 Task: Search one way flight ticket for 5 adults, 2 children, 1 infant in seat and 2 infants on lap in economy from Lubbock: Lubbock Preston Smith International Airport to Riverton: Central Wyoming Regional Airport (was Riverton Regional) on 8-4-2023. Choice of flights is Southwest. Number of bags: 1 carry on bag and 1 checked bag. Price is upto 87000. Outbound departure time preference is 10:00.
Action: Mouse moved to (219, 309)
Screenshot: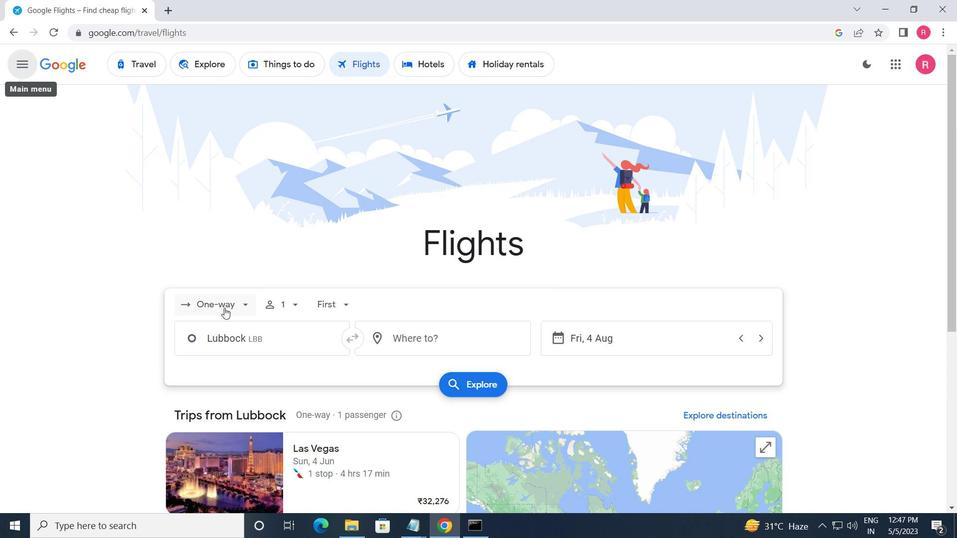 
Action: Mouse pressed left at (219, 309)
Screenshot: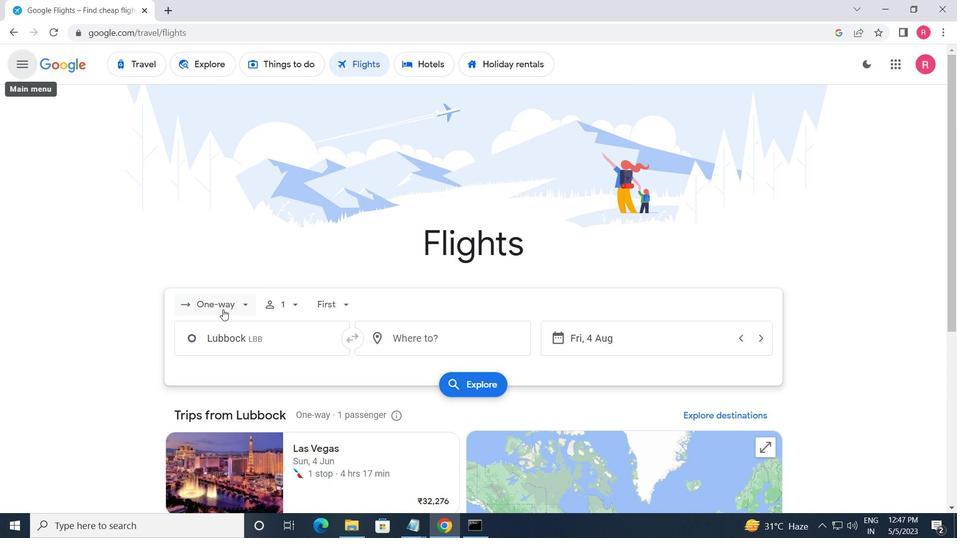 
Action: Mouse moved to (239, 362)
Screenshot: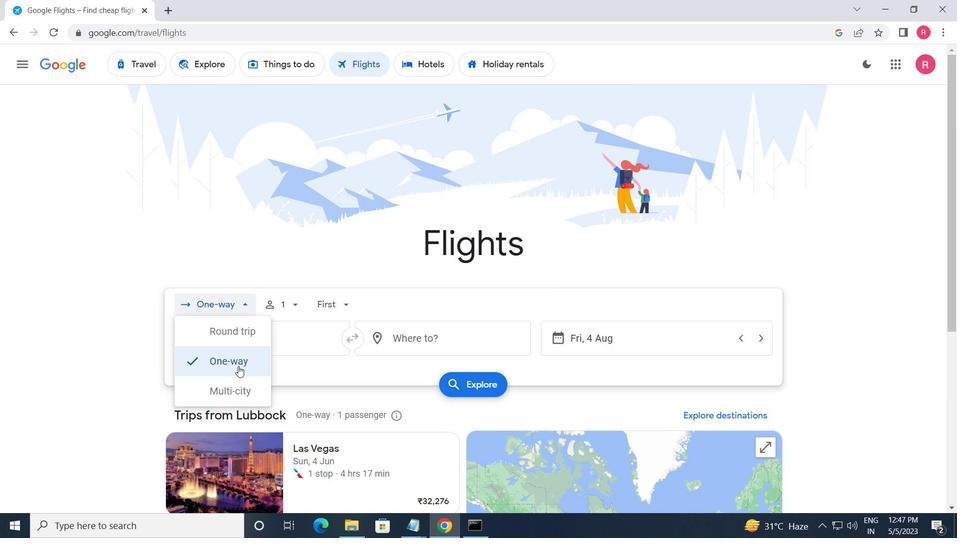 
Action: Mouse pressed left at (239, 362)
Screenshot: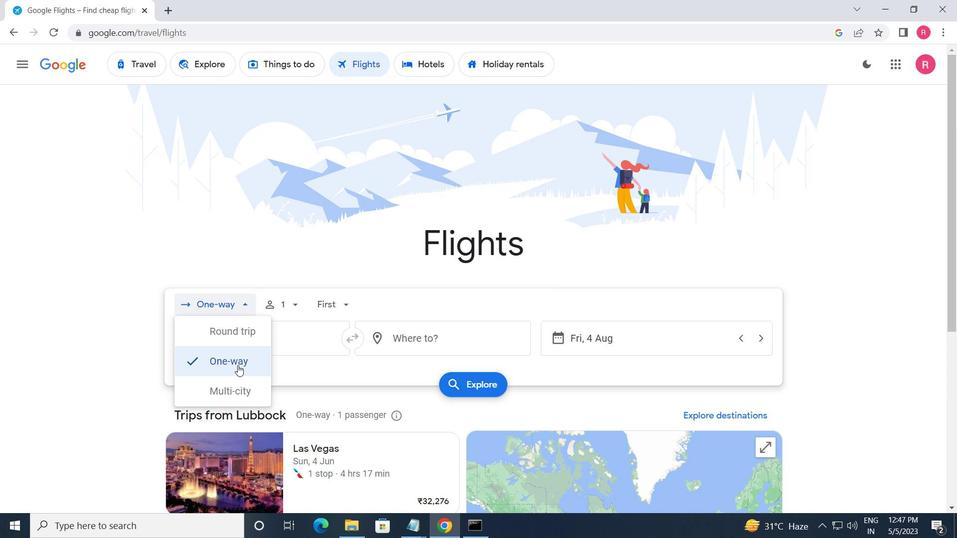 
Action: Mouse moved to (285, 299)
Screenshot: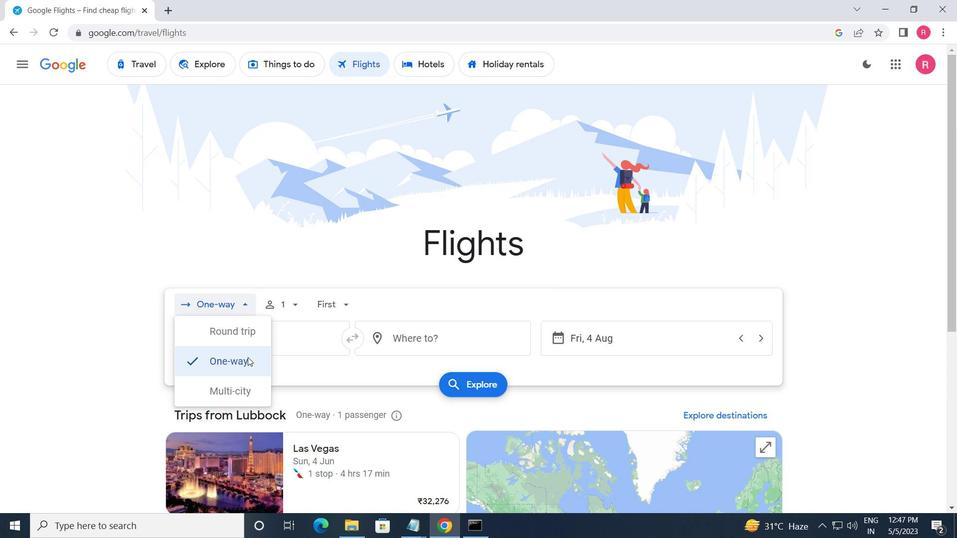 
Action: Mouse pressed left at (285, 299)
Screenshot: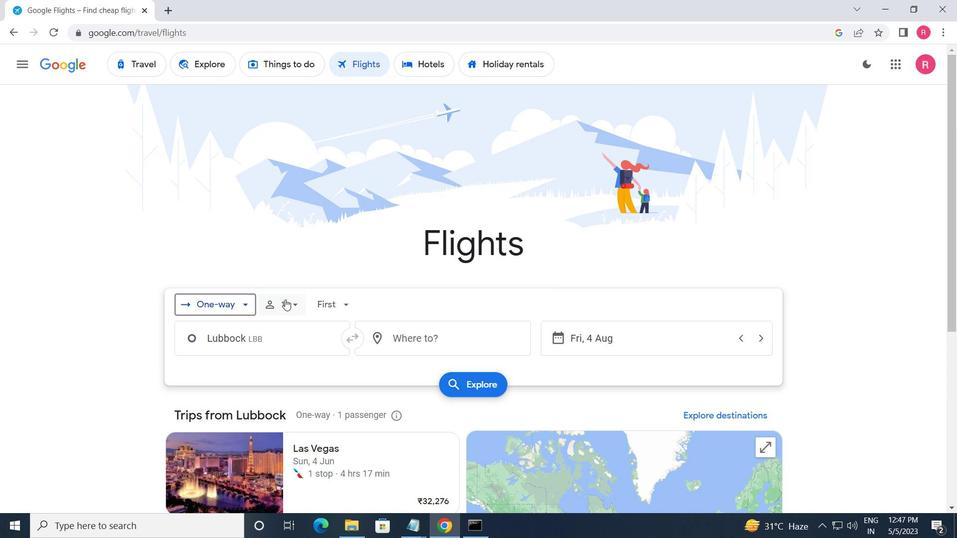 
Action: Mouse moved to (396, 339)
Screenshot: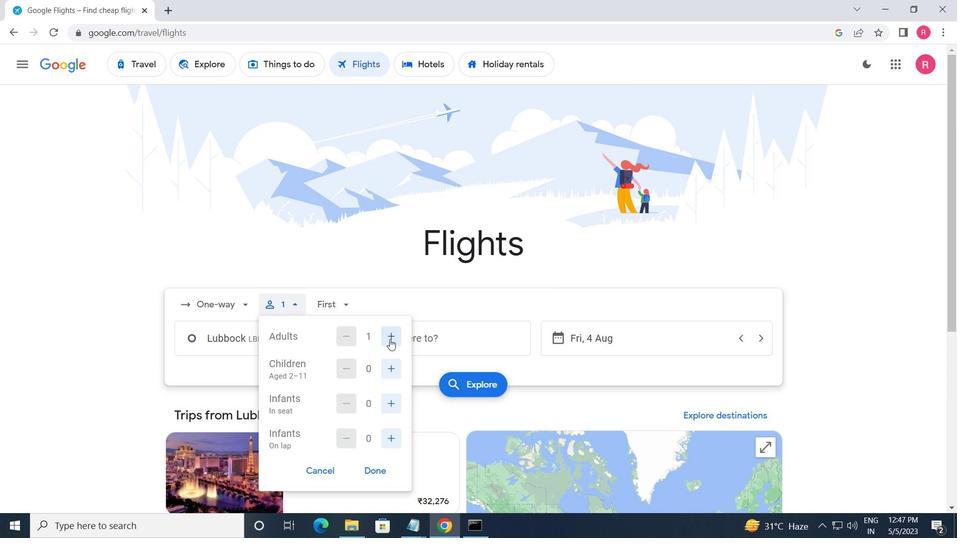 
Action: Mouse pressed left at (396, 339)
Screenshot: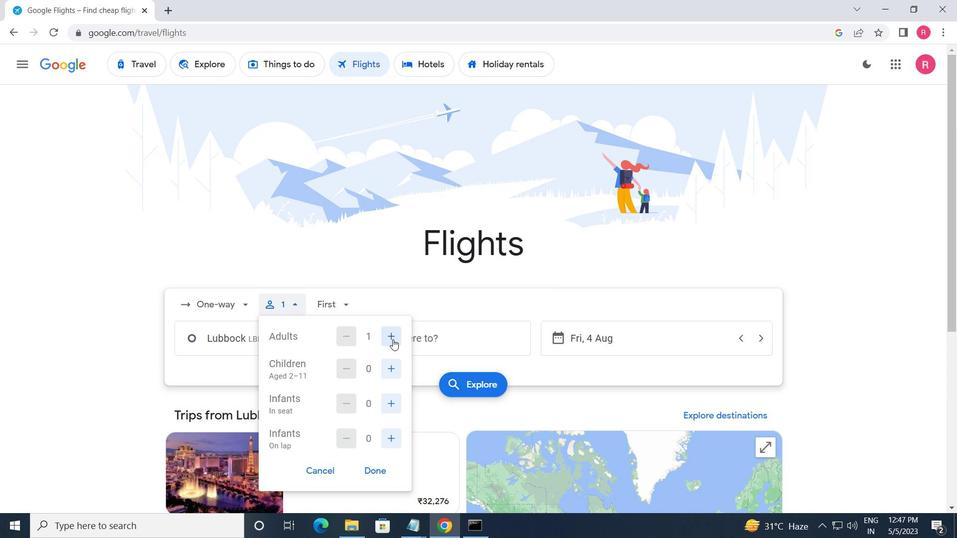 
Action: Mouse moved to (396, 338)
Screenshot: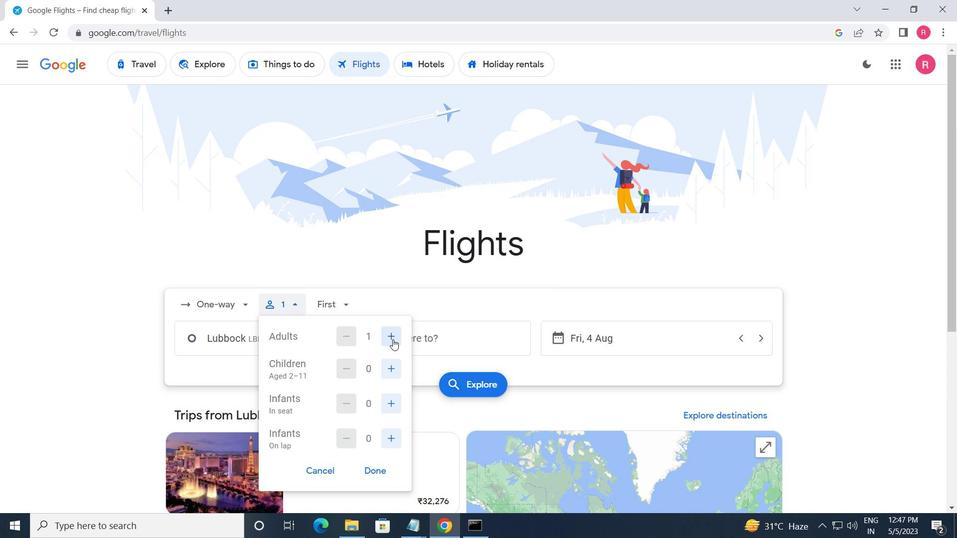 
Action: Mouse pressed left at (396, 338)
Screenshot: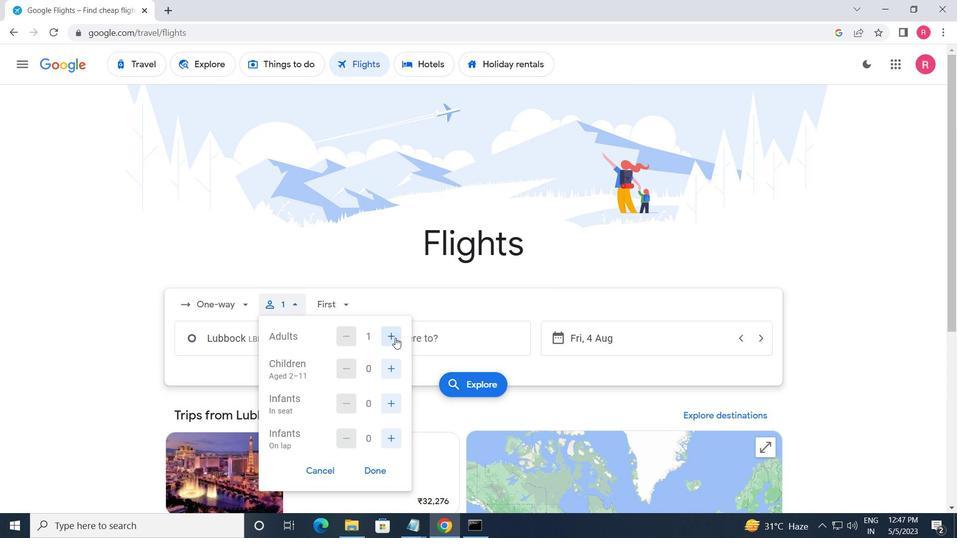
Action: Mouse pressed left at (396, 338)
Screenshot: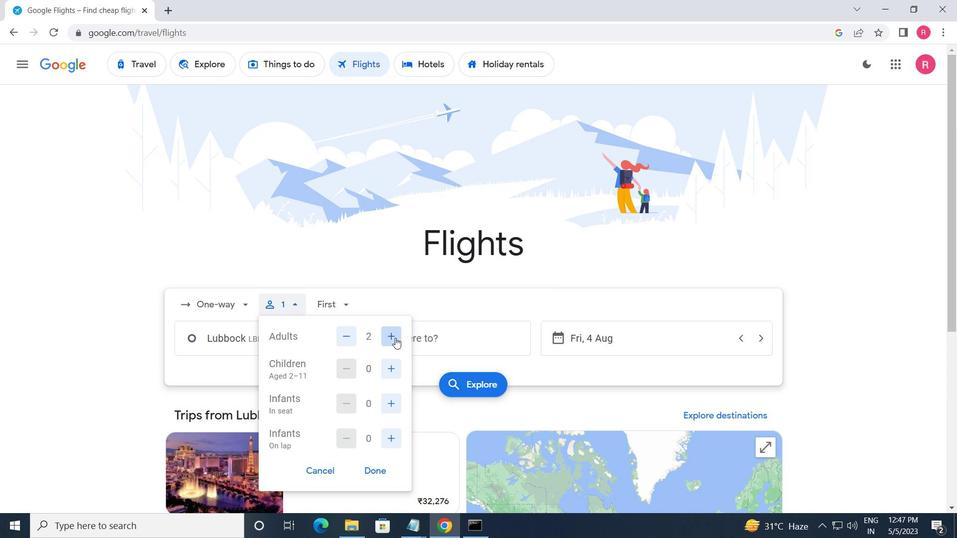 
Action: Mouse pressed left at (396, 338)
Screenshot: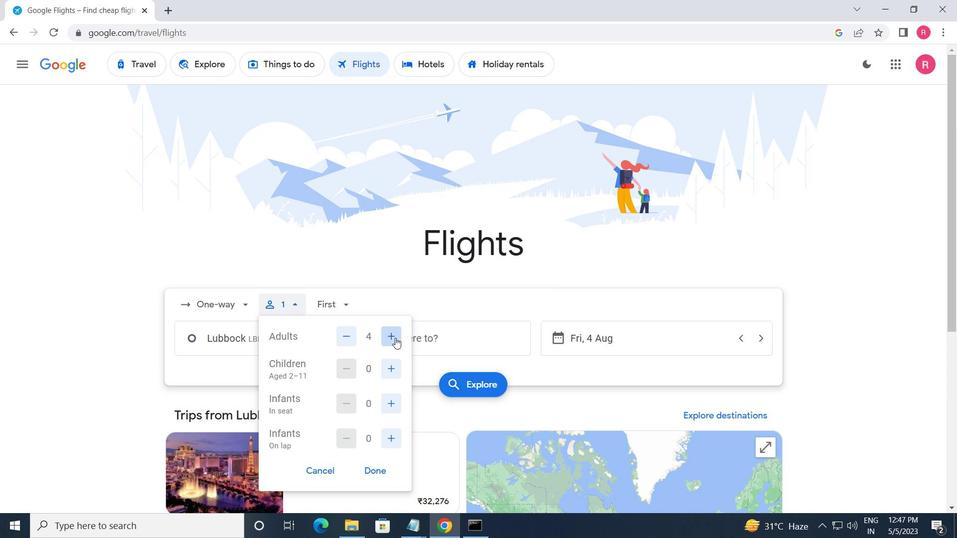 
Action: Mouse moved to (391, 376)
Screenshot: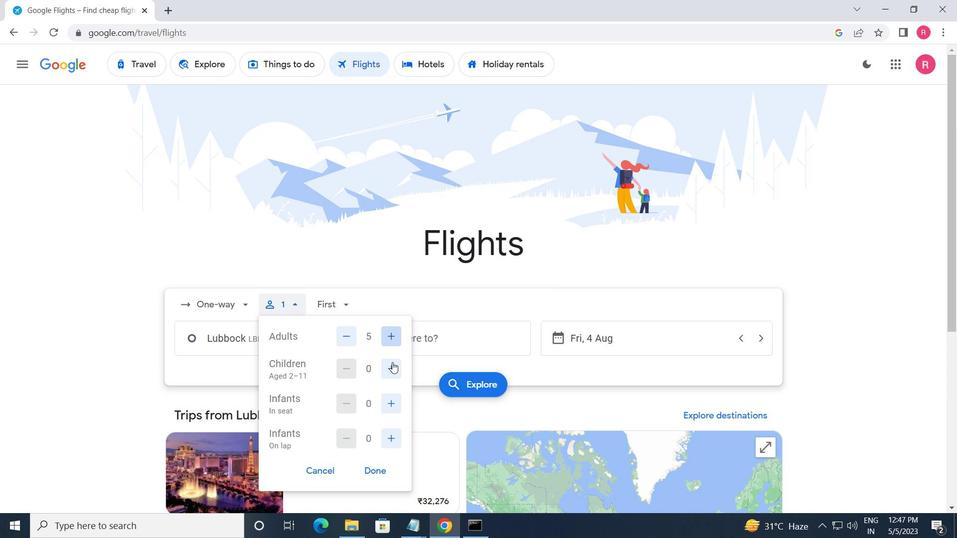 
Action: Mouse pressed left at (391, 376)
Screenshot: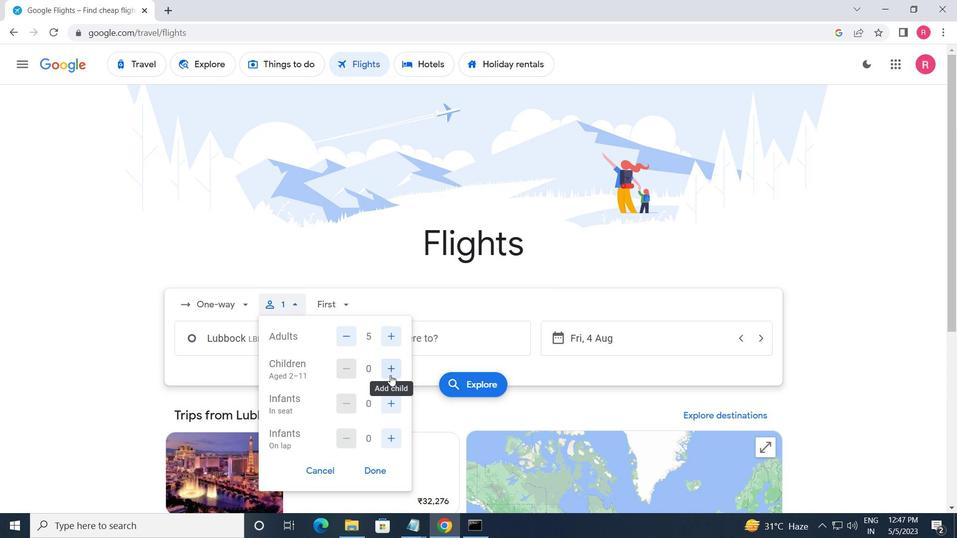 
Action: Mouse pressed left at (391, 376)
Screenshot: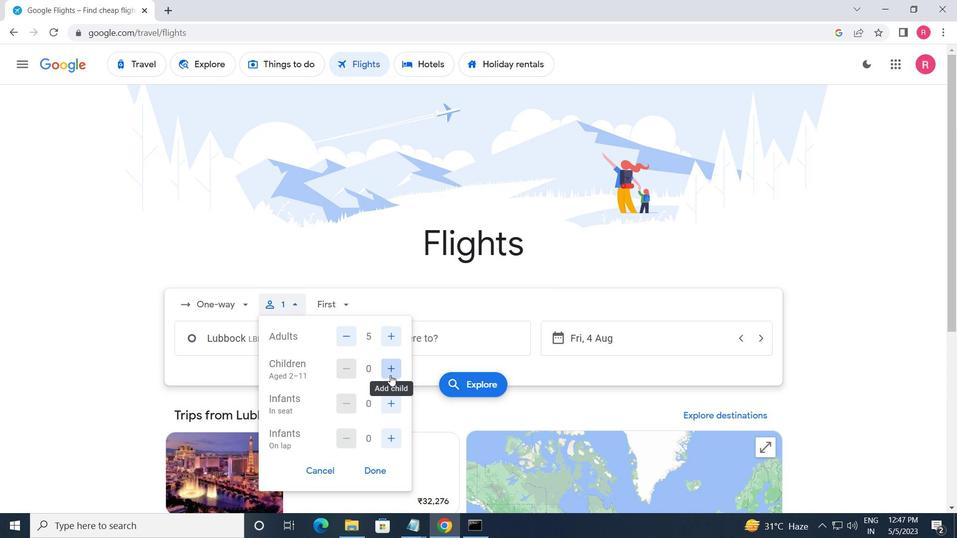 
Action: Mouse moved to (388, 411)
Screenshot: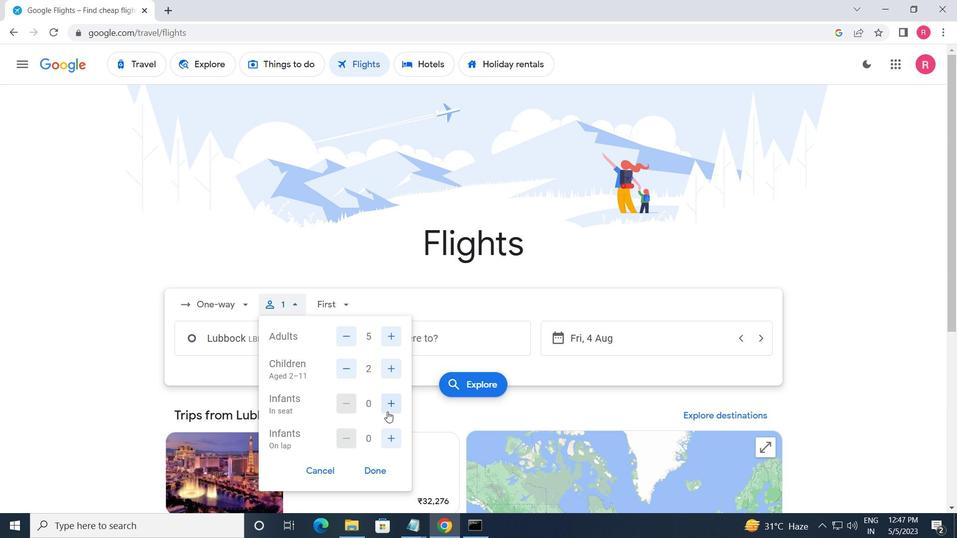 
Action: Mouse pressed left at (388, 411)
Screenshot: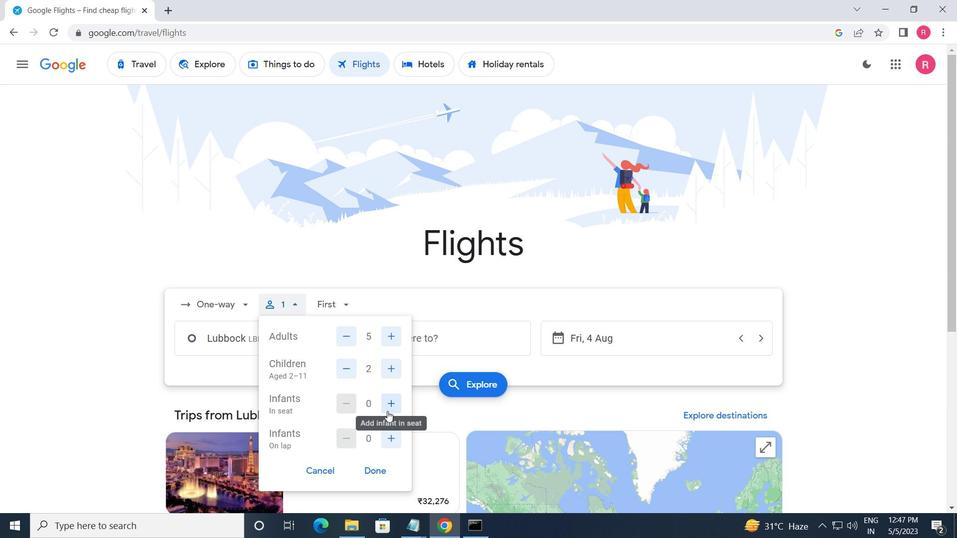 
Action: Mouse moved to (385, 446)
Screenshot: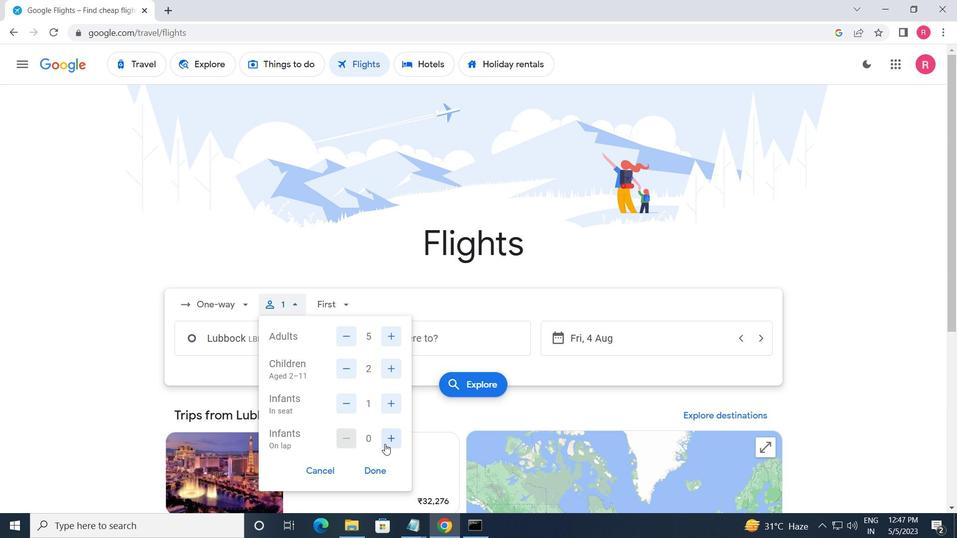 
Action: Mouse pressed left at (385, 446)
Screenshot: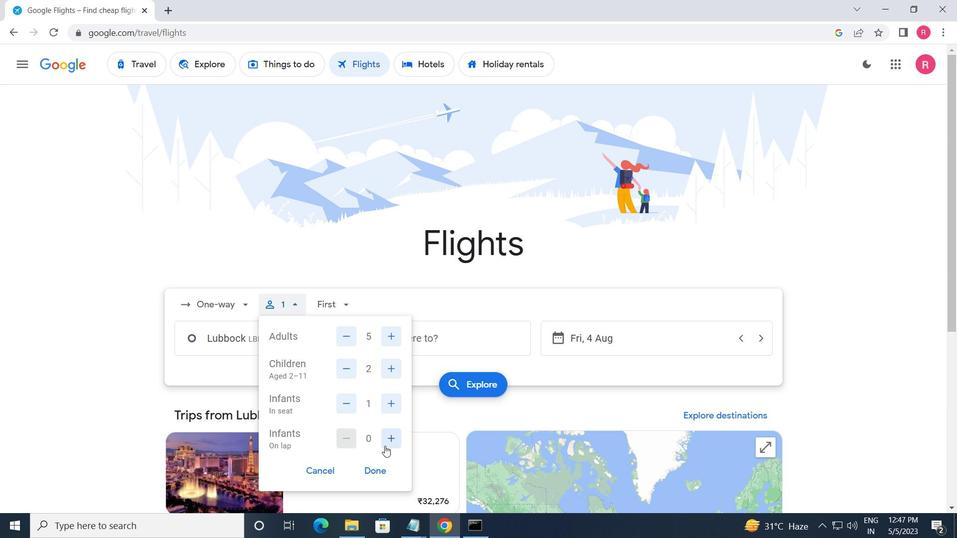 
Action: Mouse pressed left at (385, 446)
Screenshot: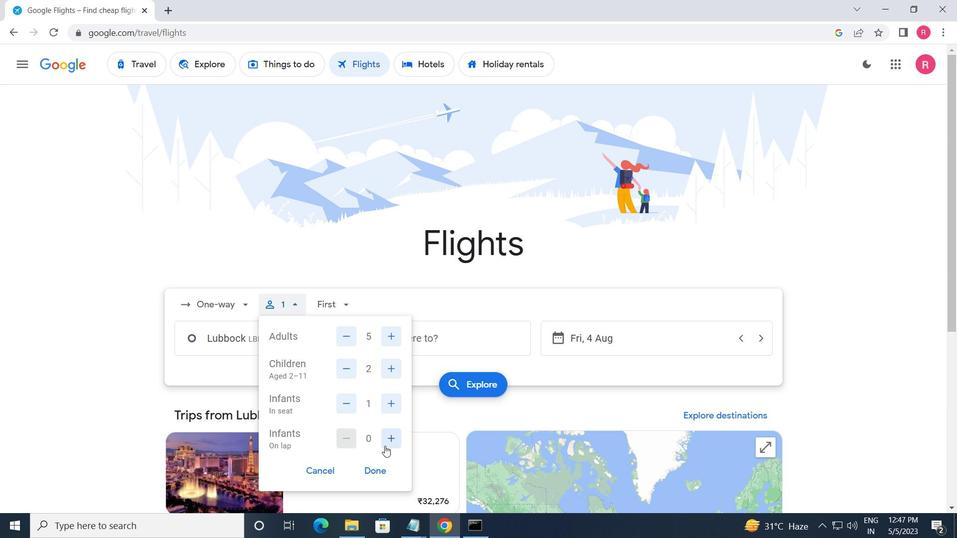 
Action: Mouse moved to (342, 437)
Screenshot: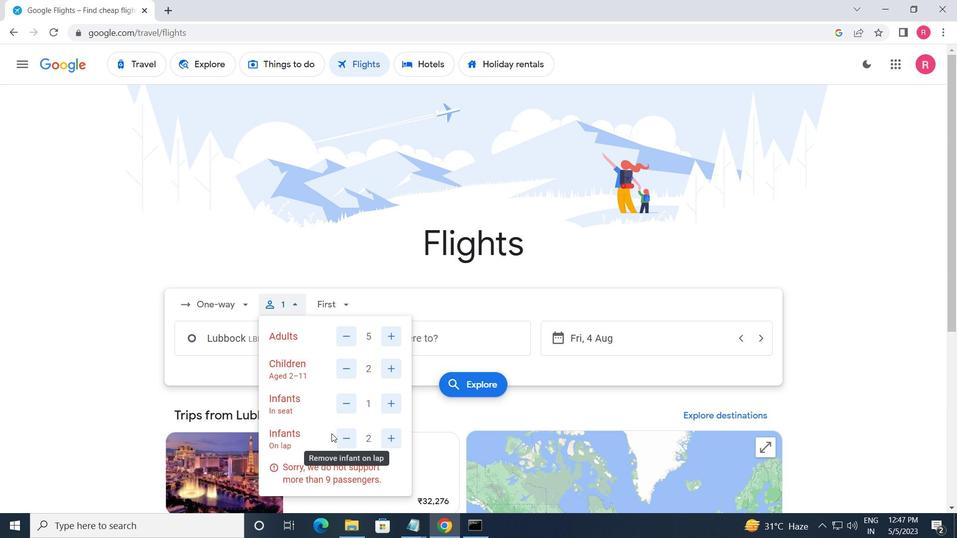 
Action: Mouse pressed left at (342, 437)
Screenshot: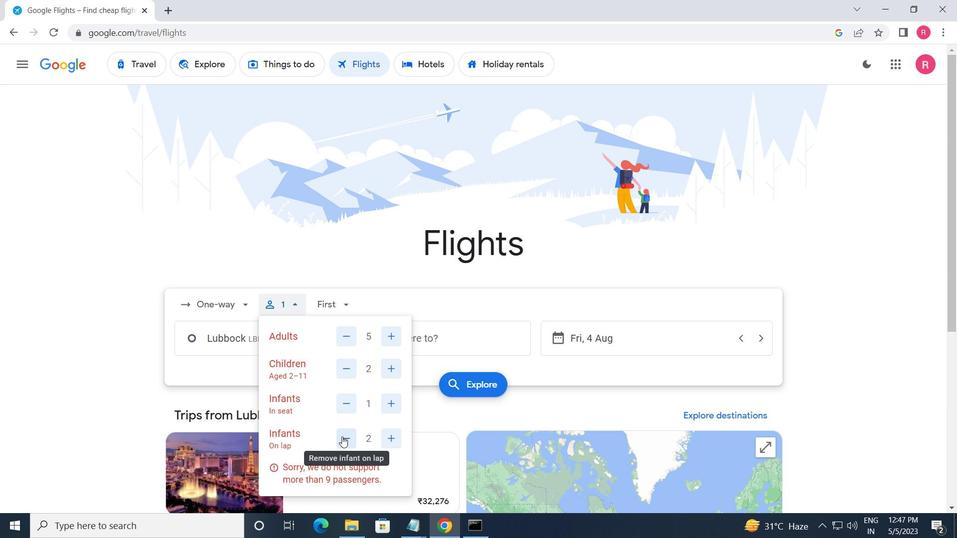 
Action: Mouse moved to (373, 470)
Screenshot: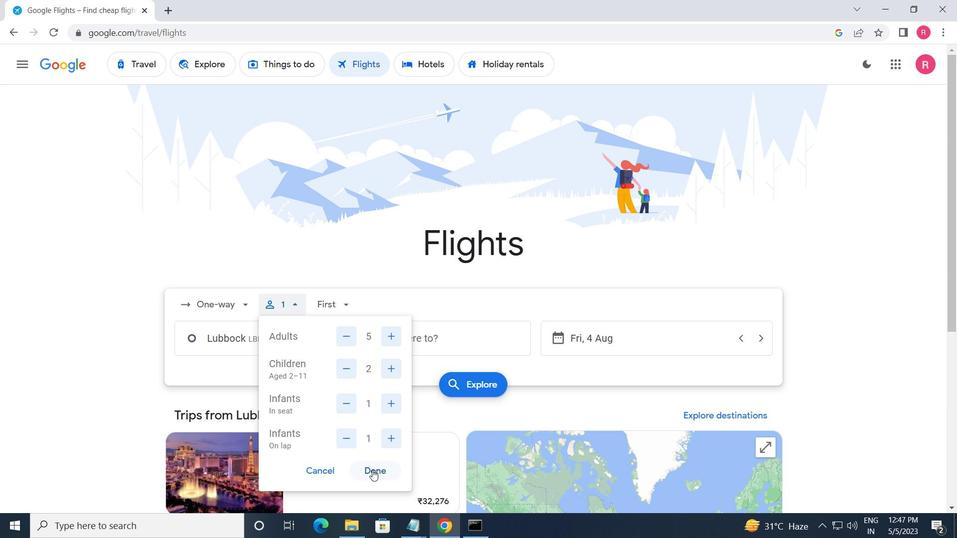 
Action: Mouse pressed left at (373, 470)
Screenshot: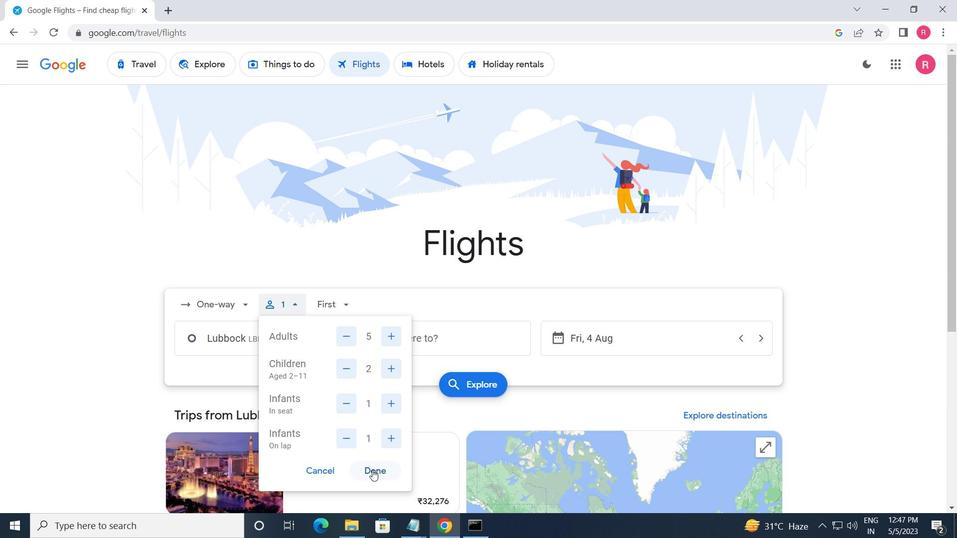 
Action: Mouse moved to (334, 306)
Screenshot: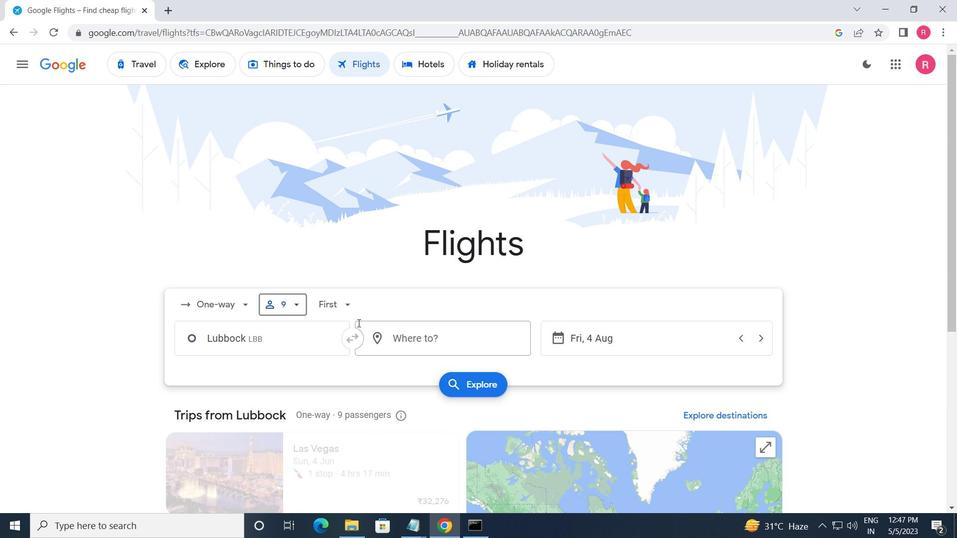 
Action: Mouse pressed left at (334, 306)
Screenshot: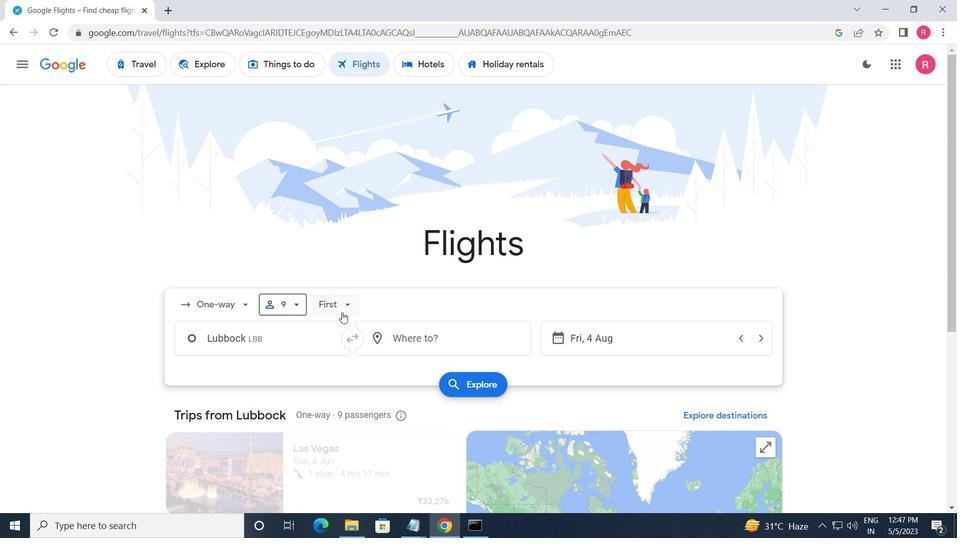 
Action: Mouse moved to (365, 336)
Screenshot: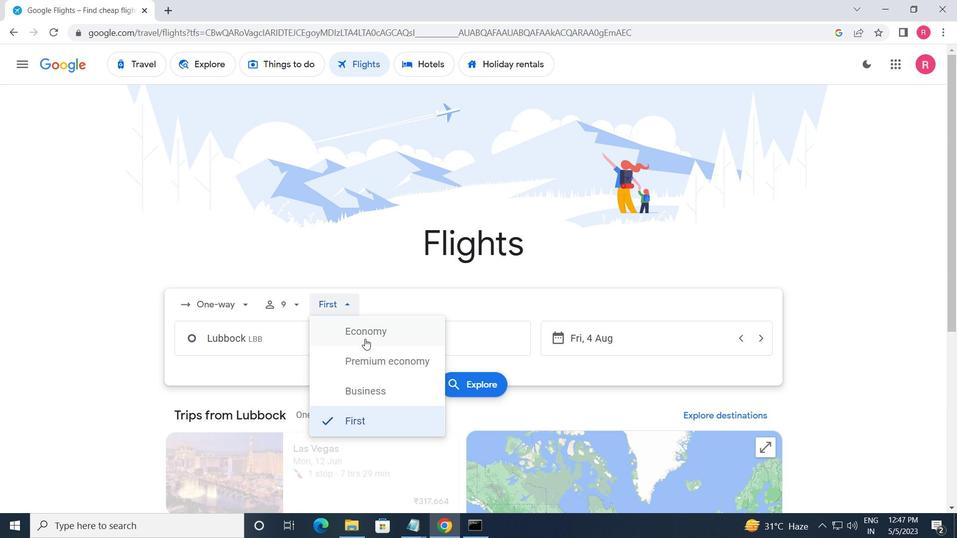 
Action: Mouse pressed left at (365, 336)
Screenshot: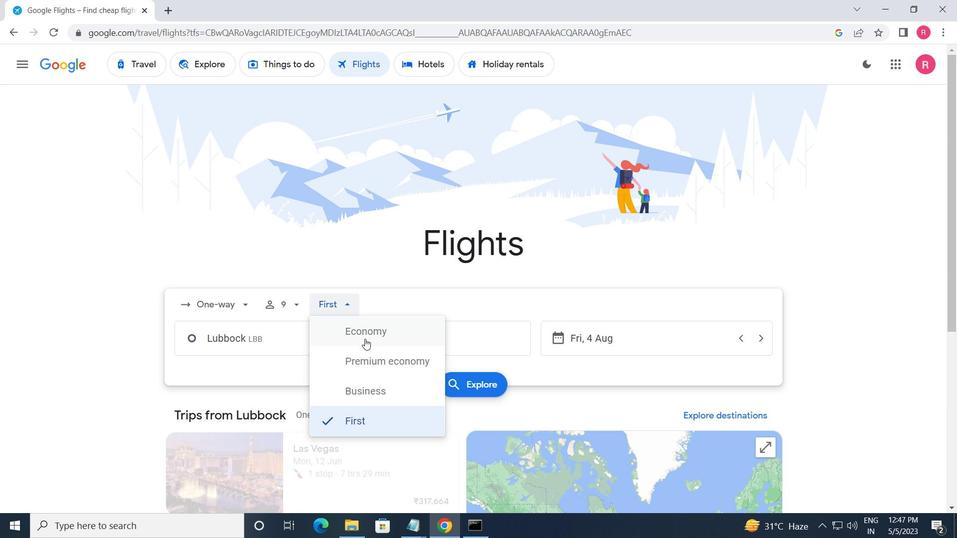 
Action: Mouse moved to (283, 339)
Screenshot: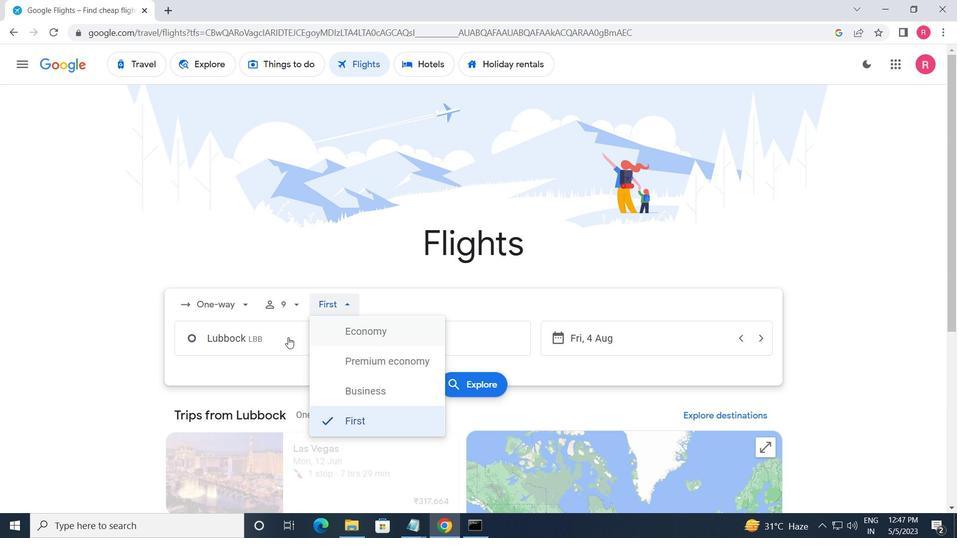 
Action: Mouse pressed left at (283, 339)
Screenshot: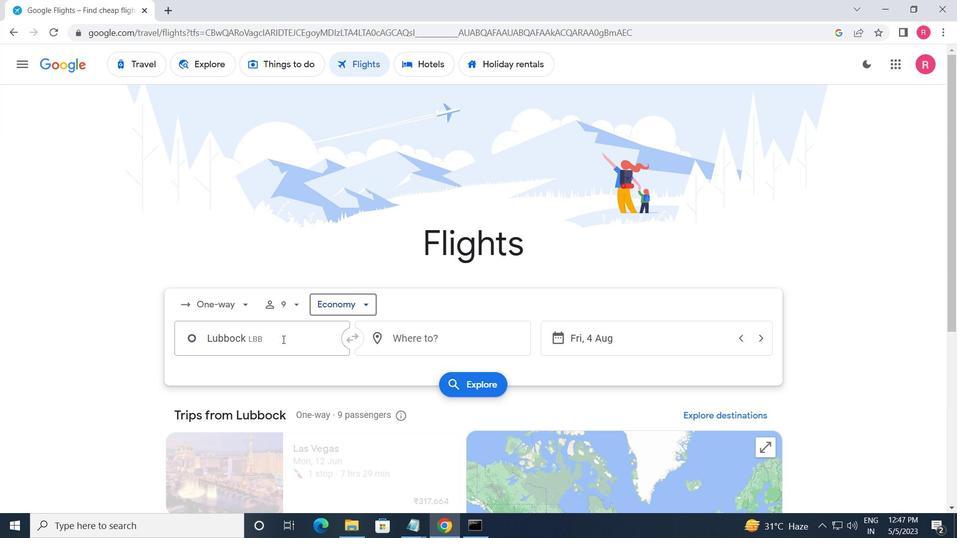 
Action: Mouse moved to (284, 342)
Screenshot: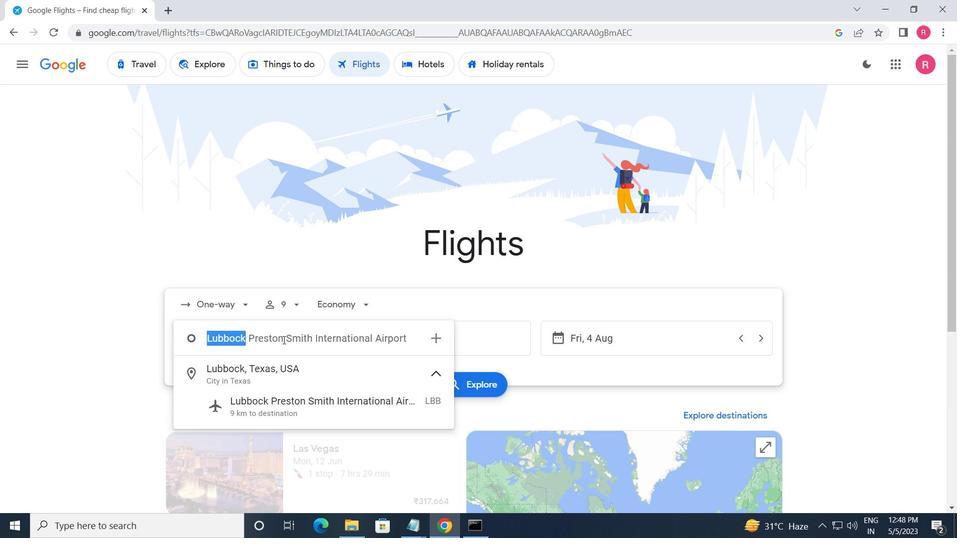 
Action: Key pressed <Key.shift>LUBBOCK
Screenshot: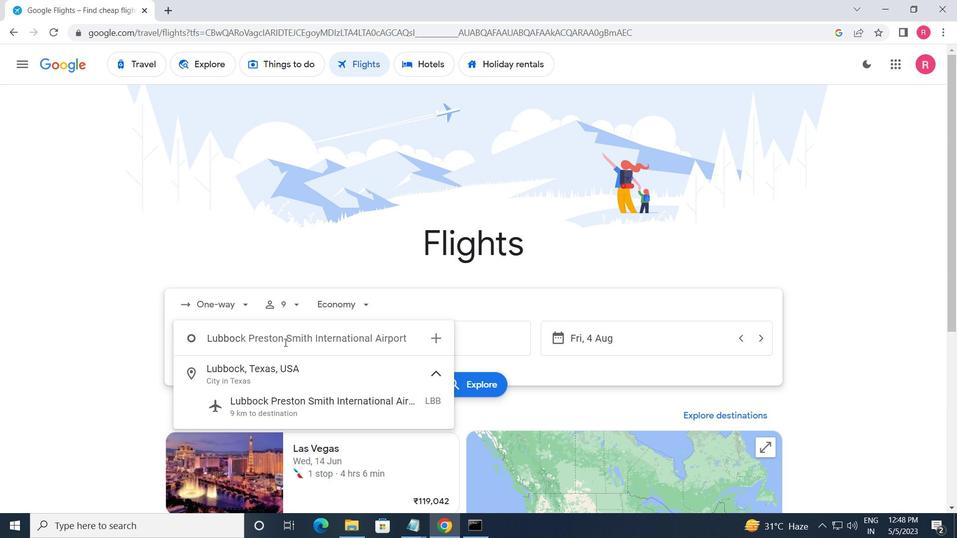 
Action: Mouse moved to (312, 416)
Screenshot: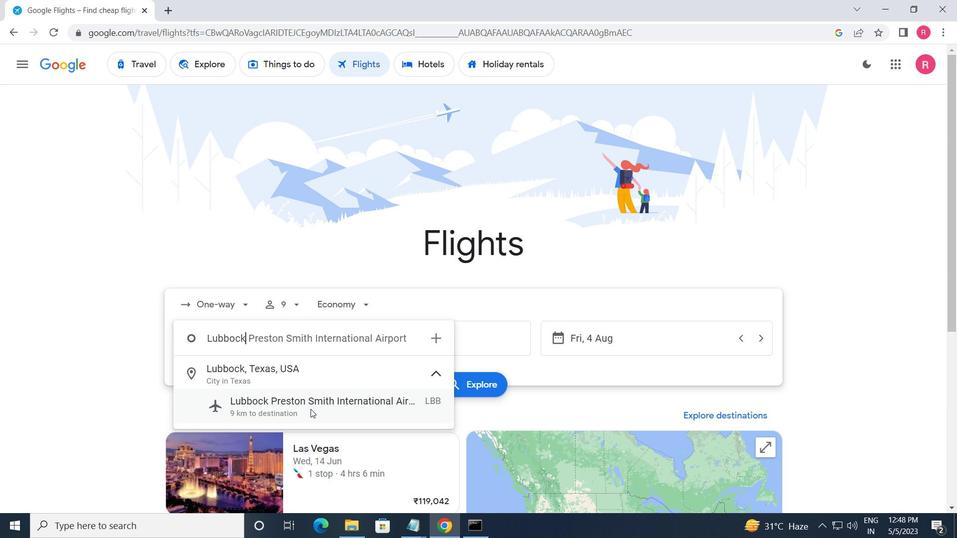 
Action: Mouse pressed left at (312, 416)
Screenshot: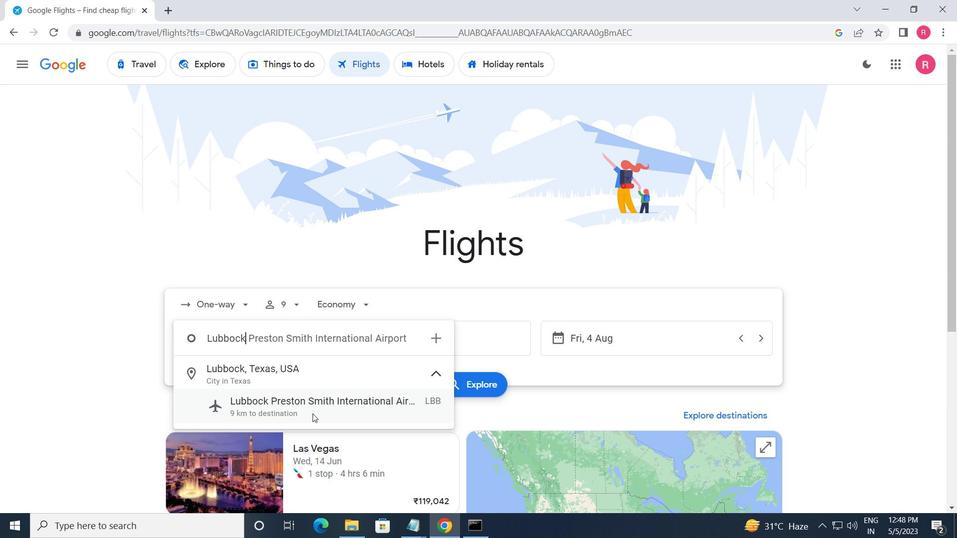 
Action: Mouse moved to (464, 343)
Screenshot: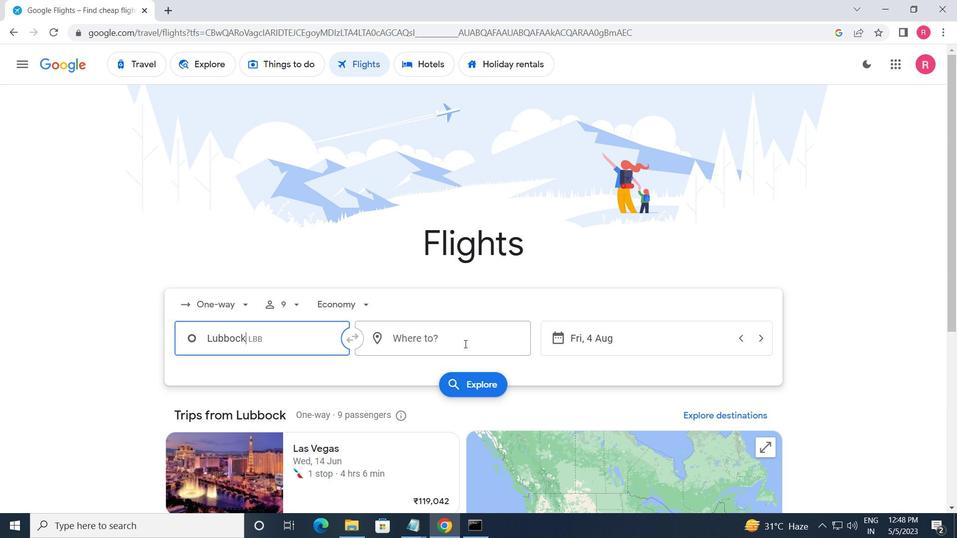 
Action: Mouse pressed left at (464, 343)
Screenshot: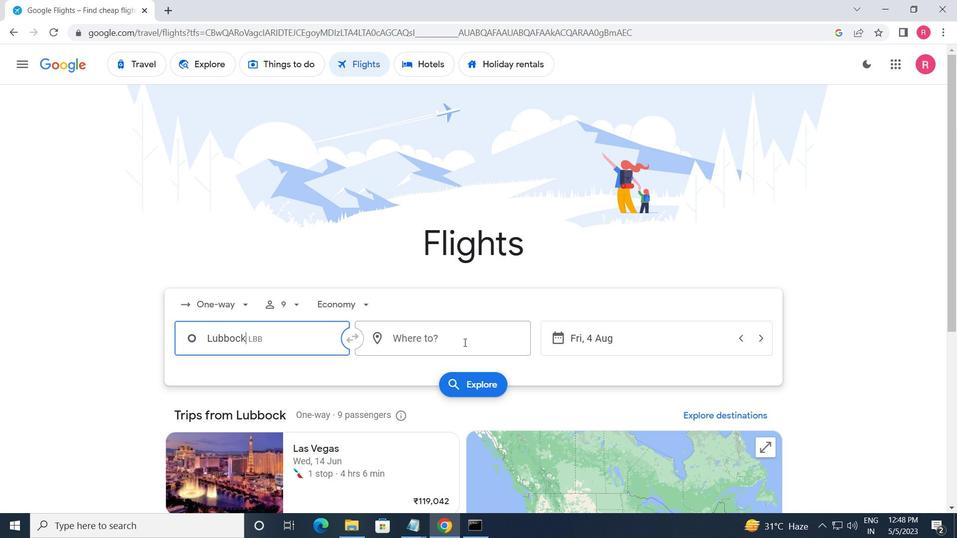 
Action: Mouse moved to (293, 376)
Screenshot: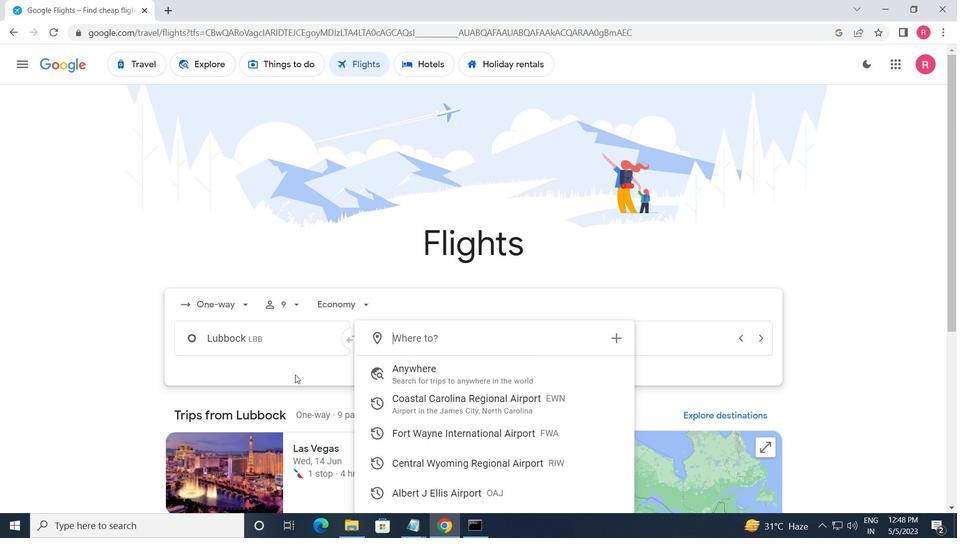 
Action: Key pressed <Key.caps_lock>C<Key.caps_lock>ENTRAL<Key.space><Key.caps_lock>W<Key.caps_lock>
Screenshot: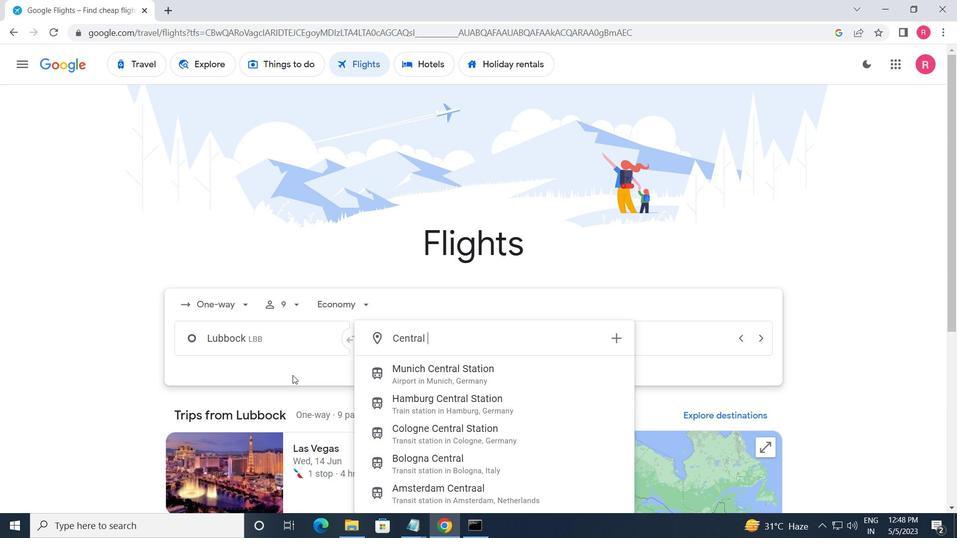 
Action: Mouse moved to (274, 345)
Screenshot: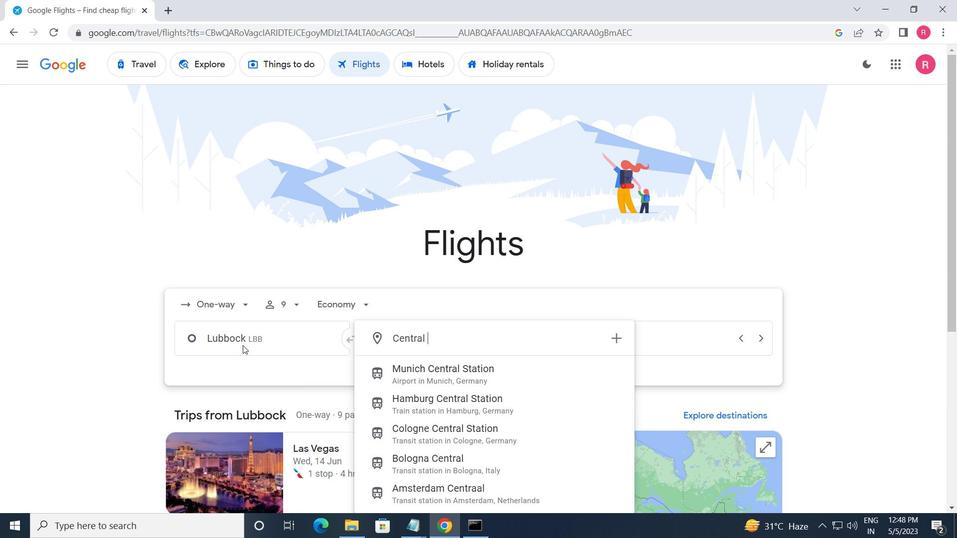 
Action: Key pressed YO
Screenshot: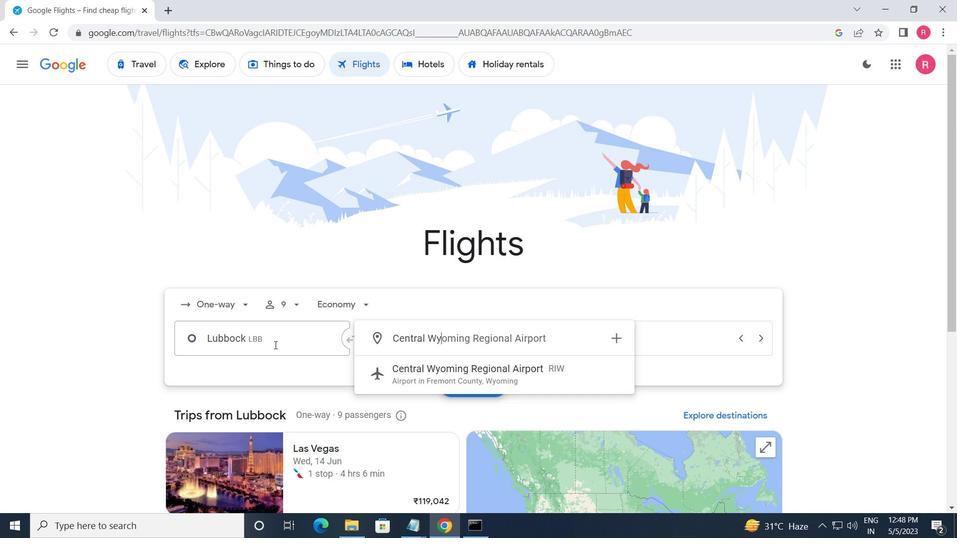 
Action: Mouse moved to (544, 374)
Screenshot: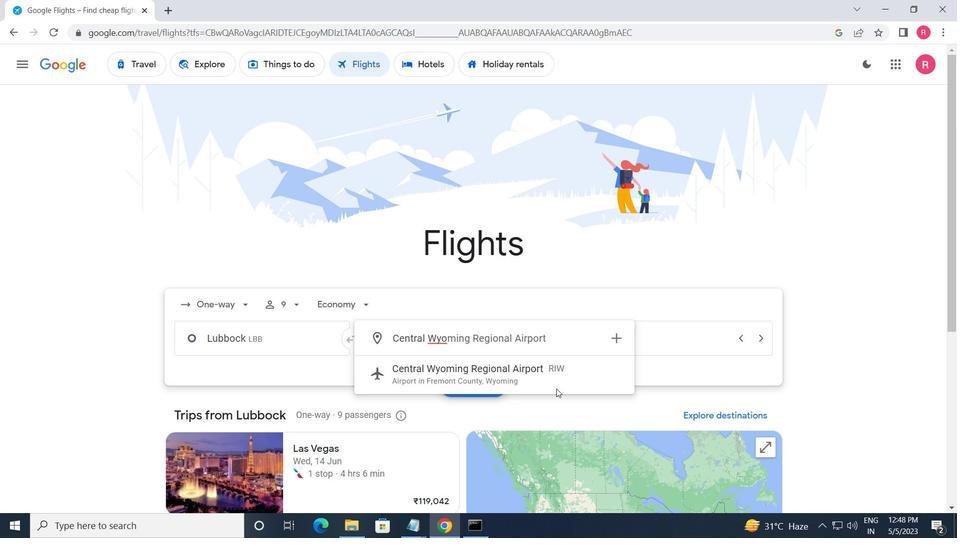
Action: Mouse pressed left at (544, 374)
Screenshot: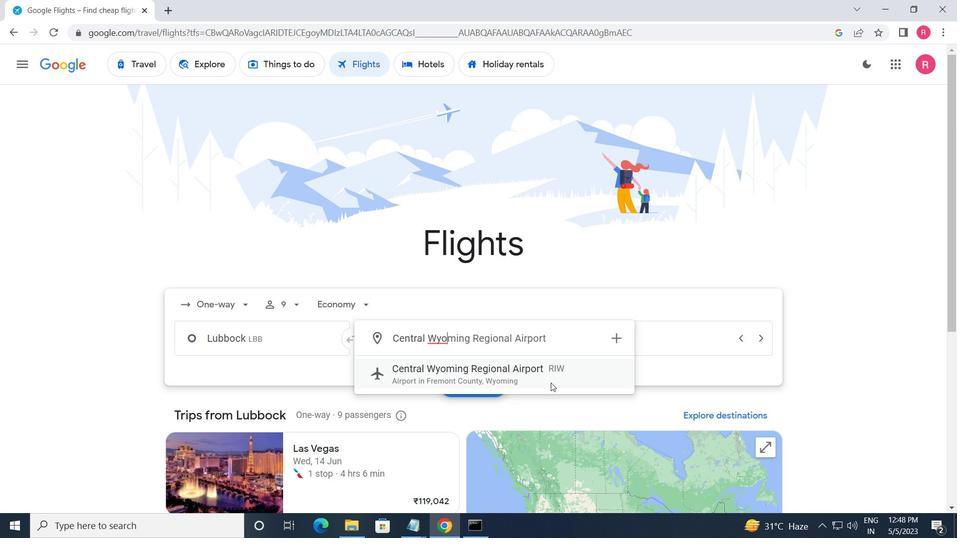 
Action: Mouse moved to (631, 337)
Screenshot: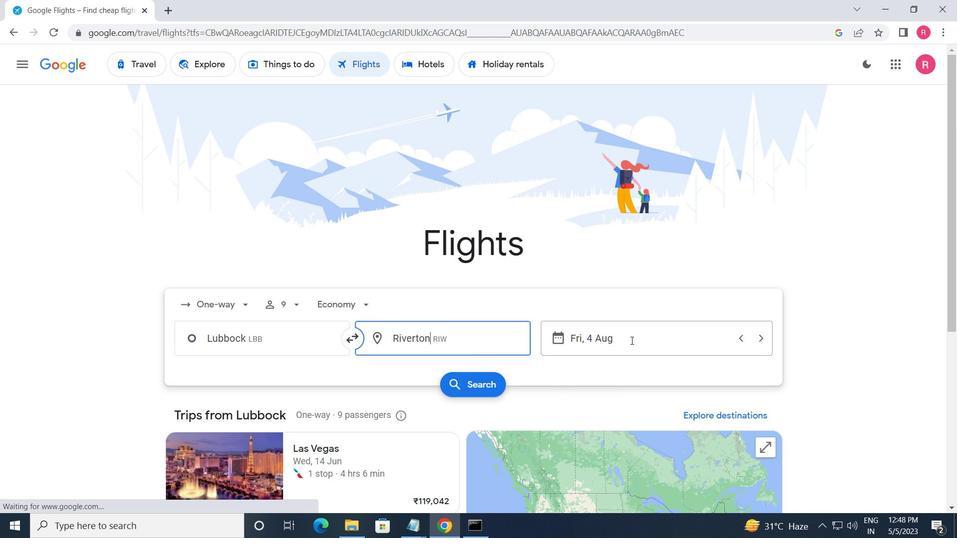 
Action: Mouse pressed left at (631, 337)
Screenshot: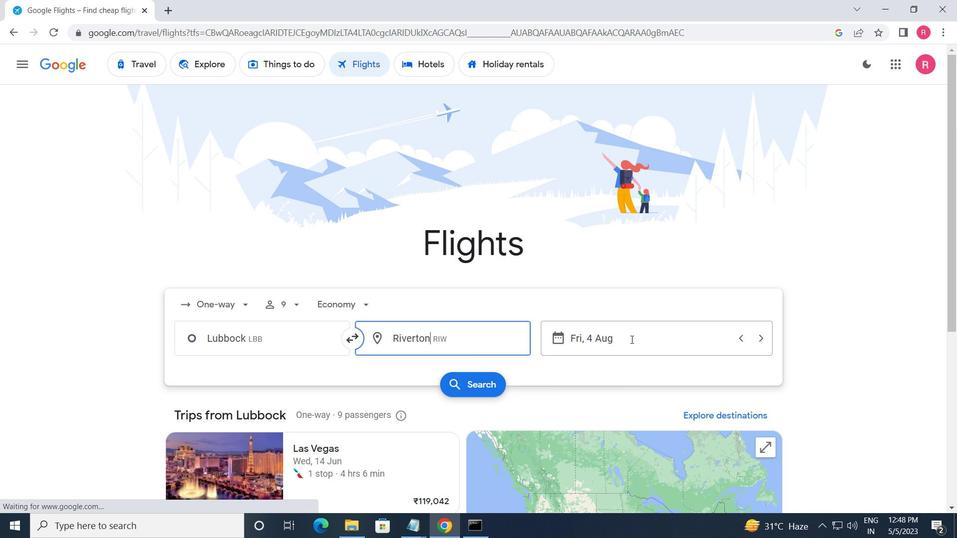 
Action: Mouse moved to (466, 282)
Screenshot: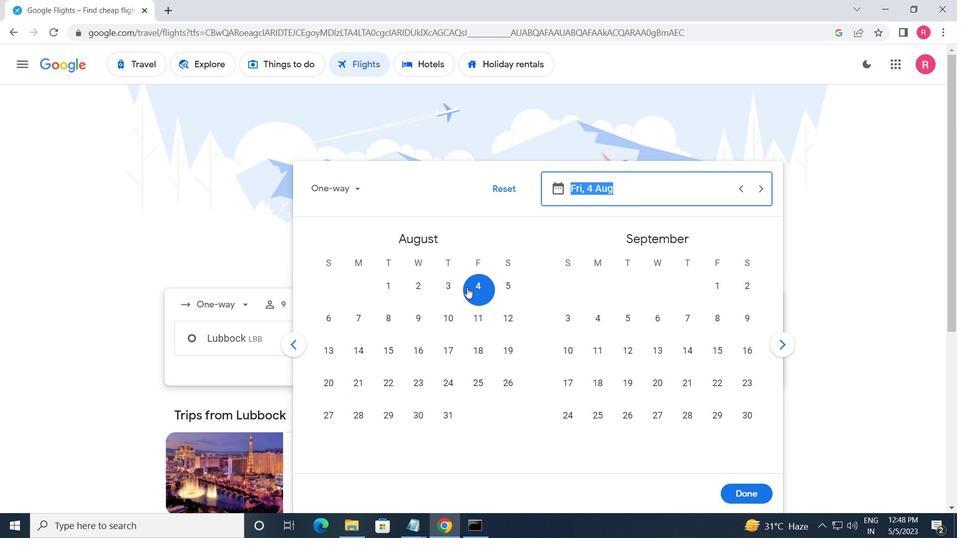 
Action: Mouse pressed left at (466, 282)
Screenshot: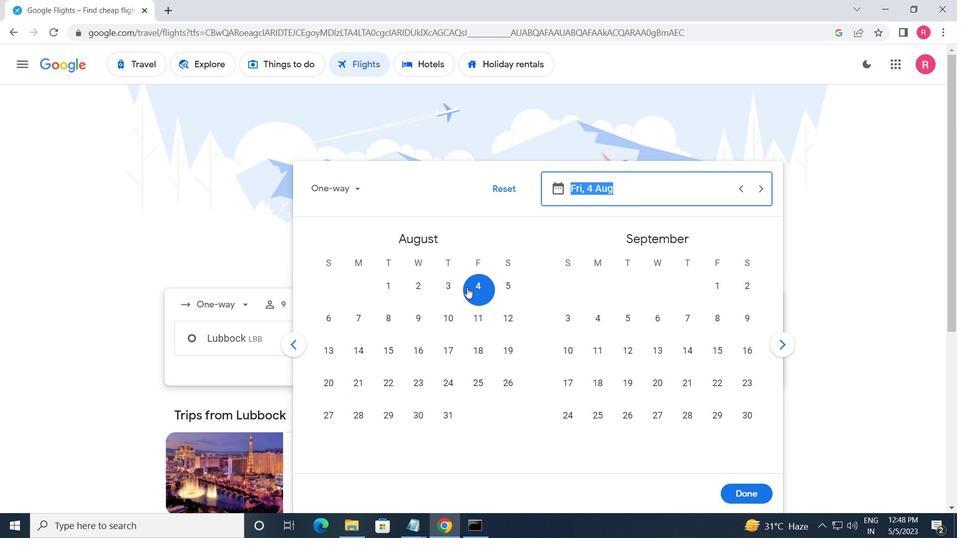 
Action: Mouse moved to (730, 493)
Screenshot: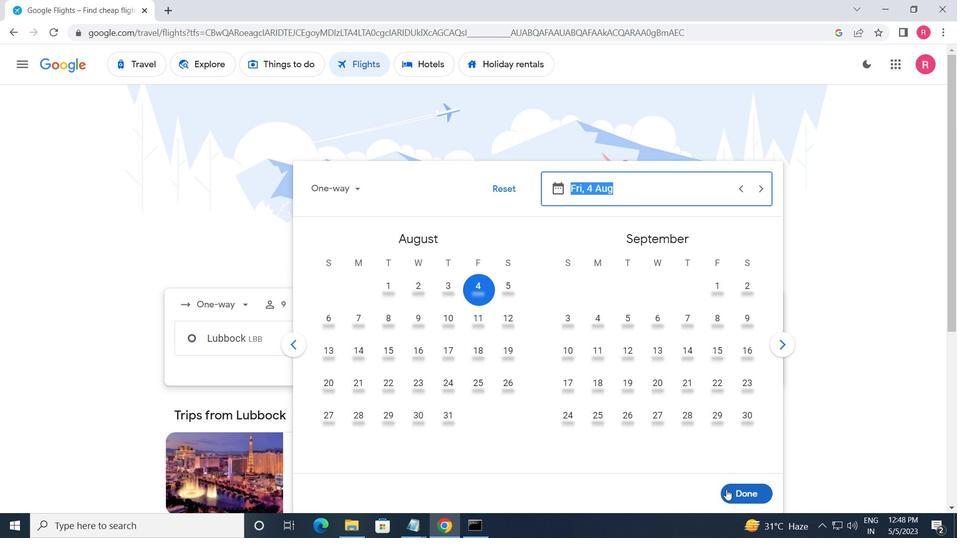 
Action: Mouse pressed left at (730, 493)
Screenshot: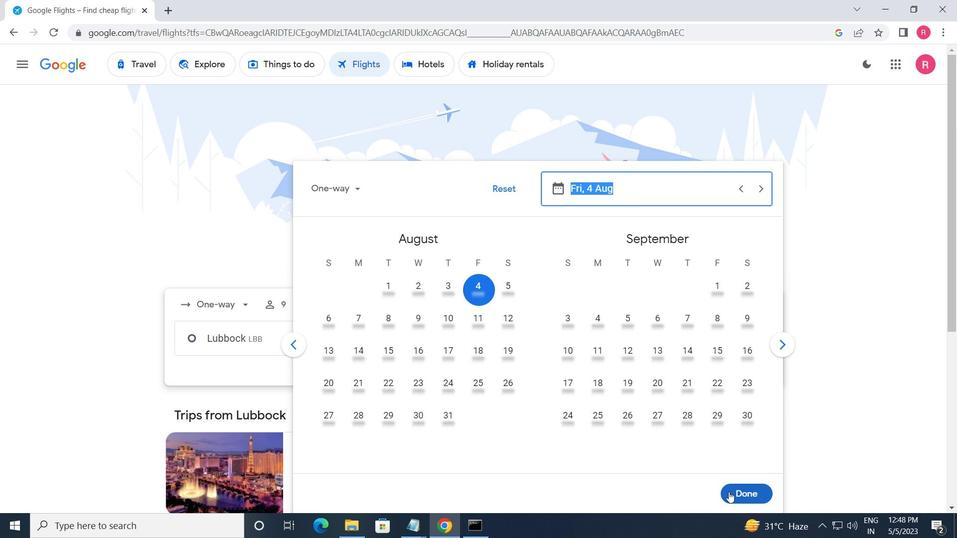 
Action: Mouse moved to (488, 386)
Screenshot: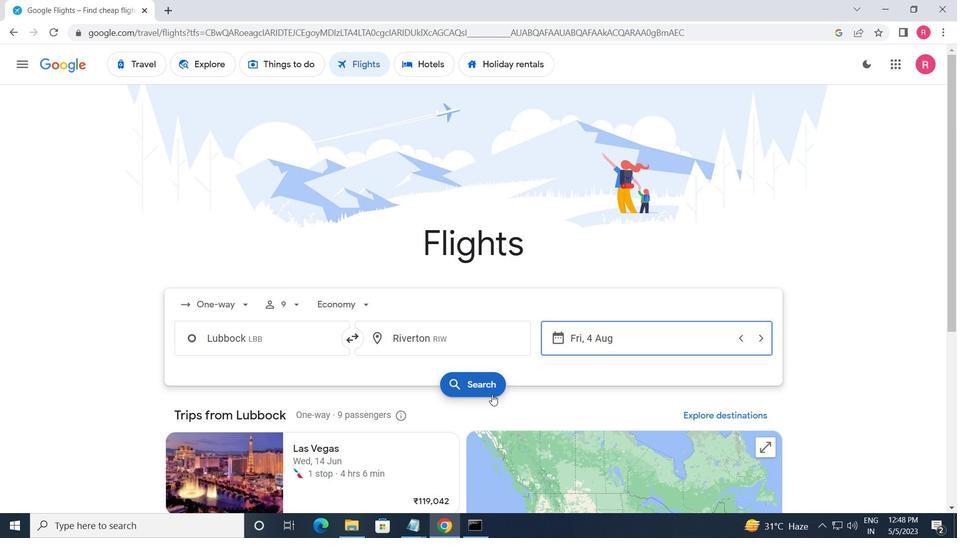 
Action: Mouse pressed left at (488, 386)
Screenshot: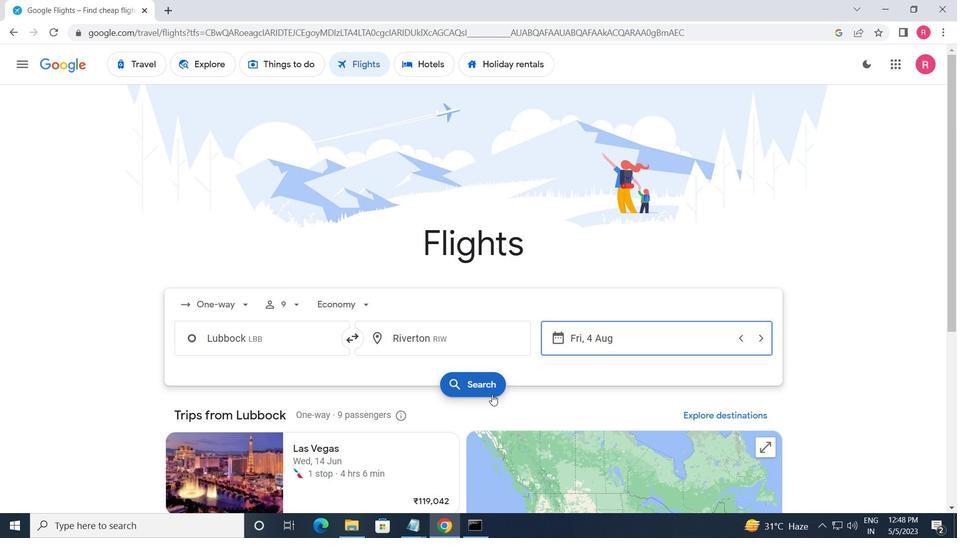 
Action: Mouse moved to (213, 176)
Screenshot: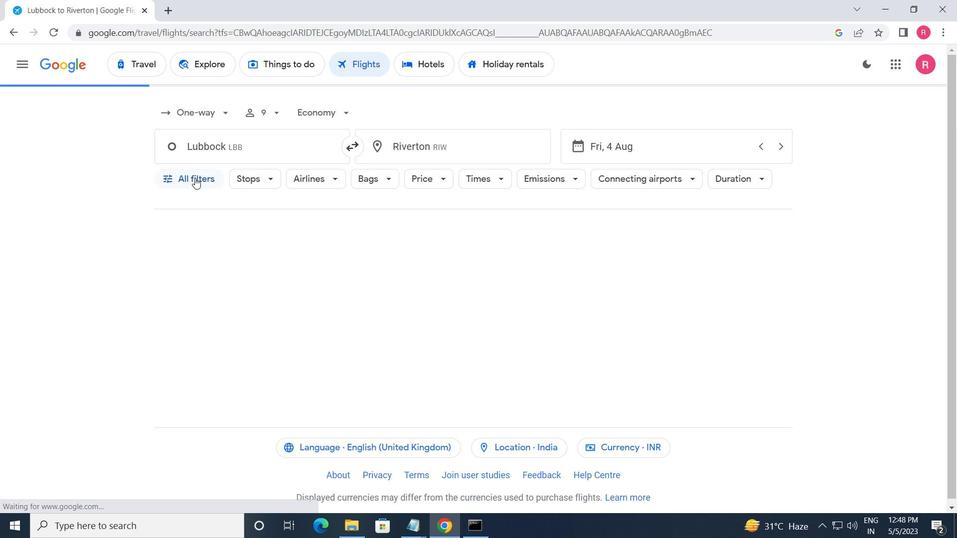 
Action: Mouse pressed left at (213, 176)
Screenshot: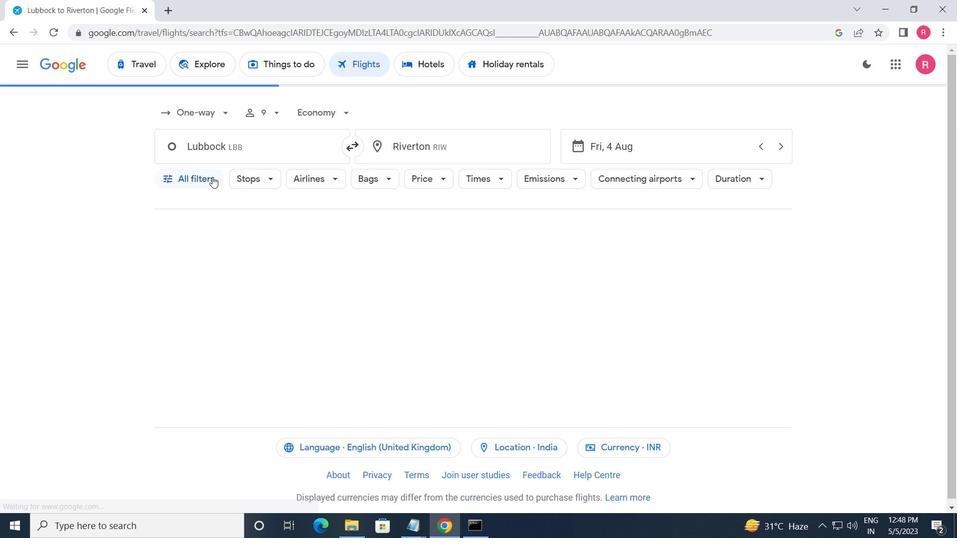 
Action: Mouse moved to (242, 343)
Screenshot: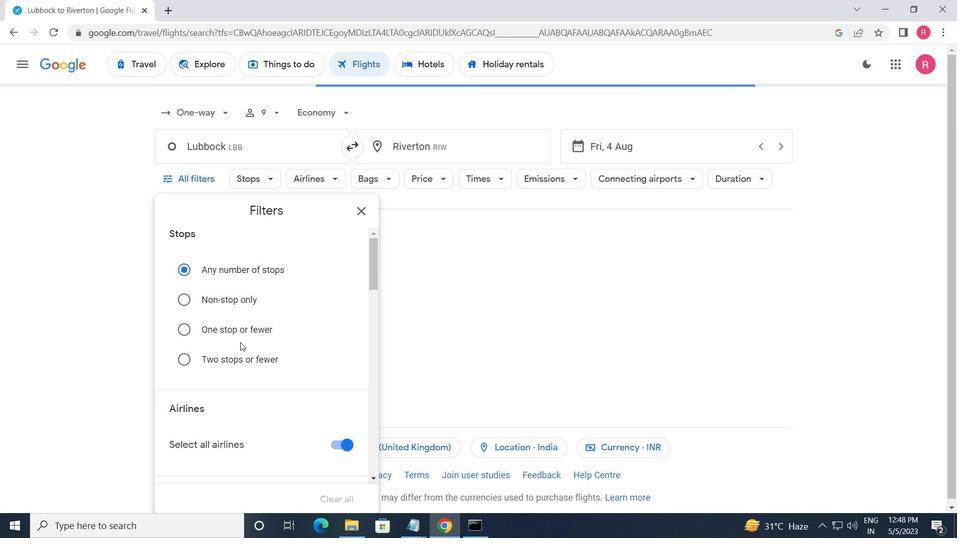 
Action: Mouse scrolled (242, 343) with delta (0, 0)
Screenshot: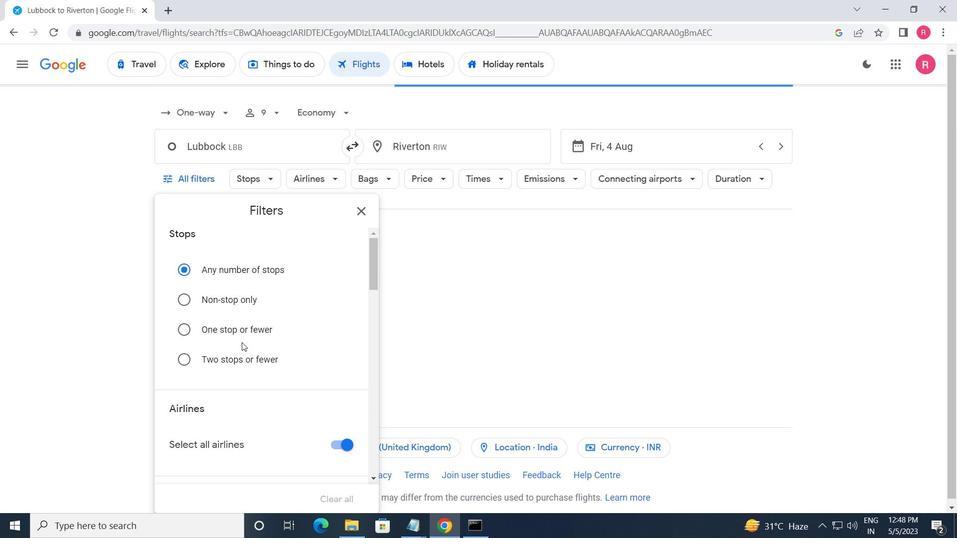 
Action: Mouse moved to (246, 352)
Screenshot: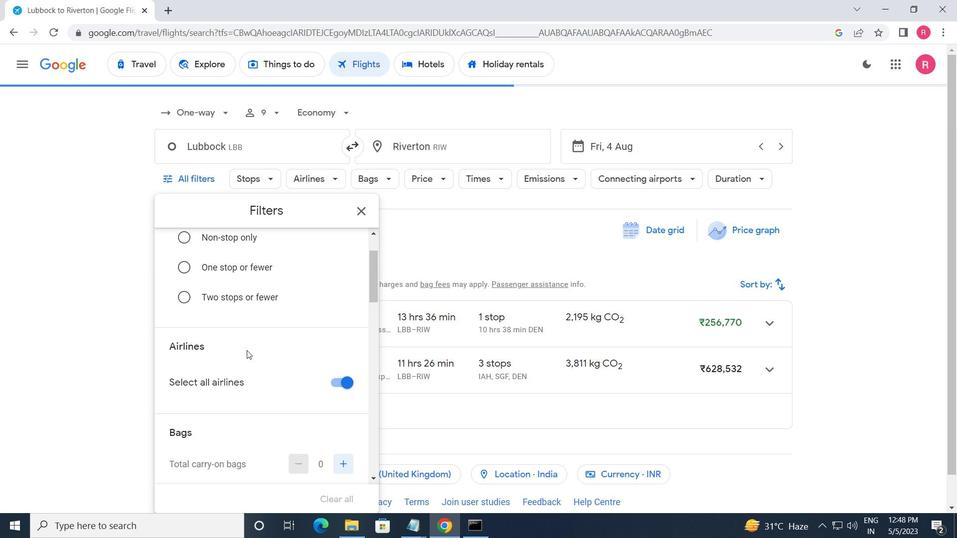 
Action: Mouse scrolled (246, 352) with delta (0, 0)
Screenshot: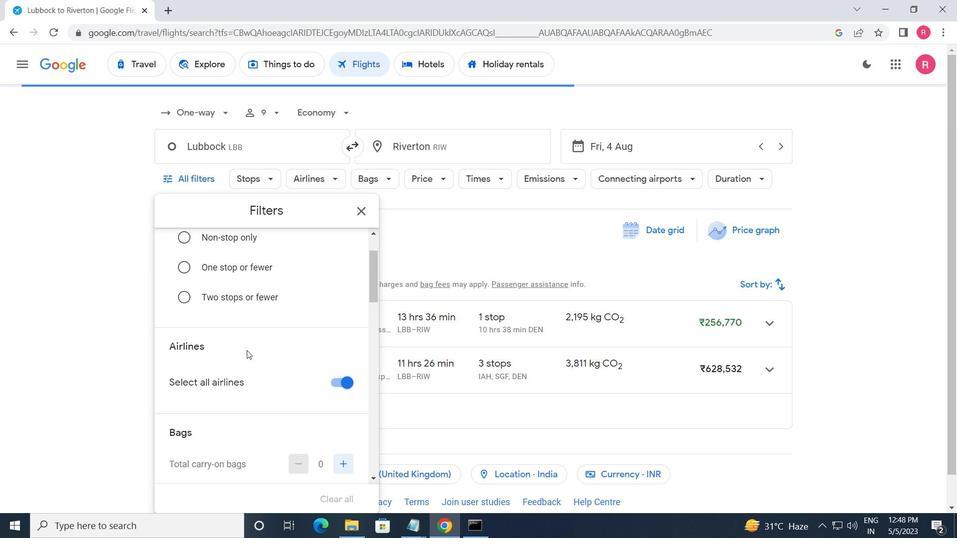 
Action: Mouse moved to (252, 353)
Screenshot: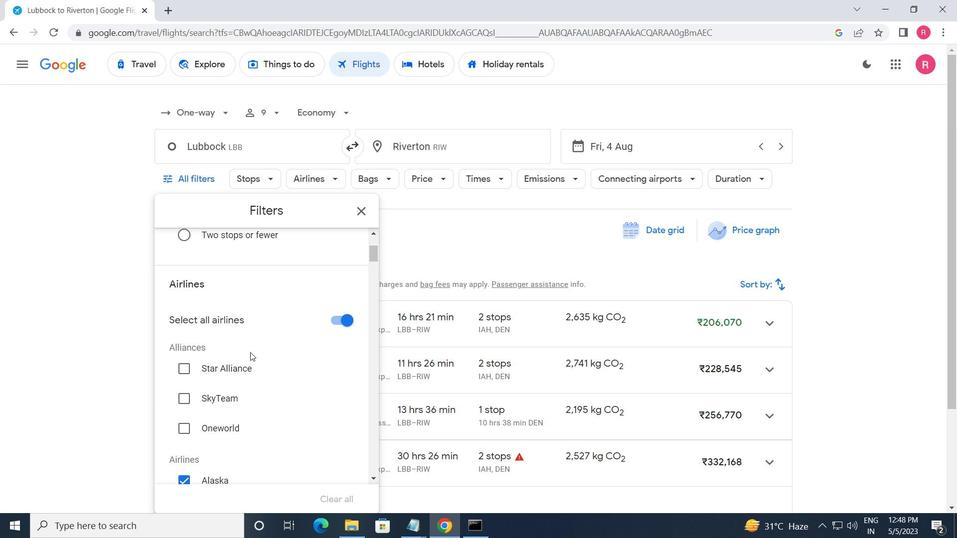 
Action: Mouse scrolled (252, 352) with delta (0, 0)
Screenshot: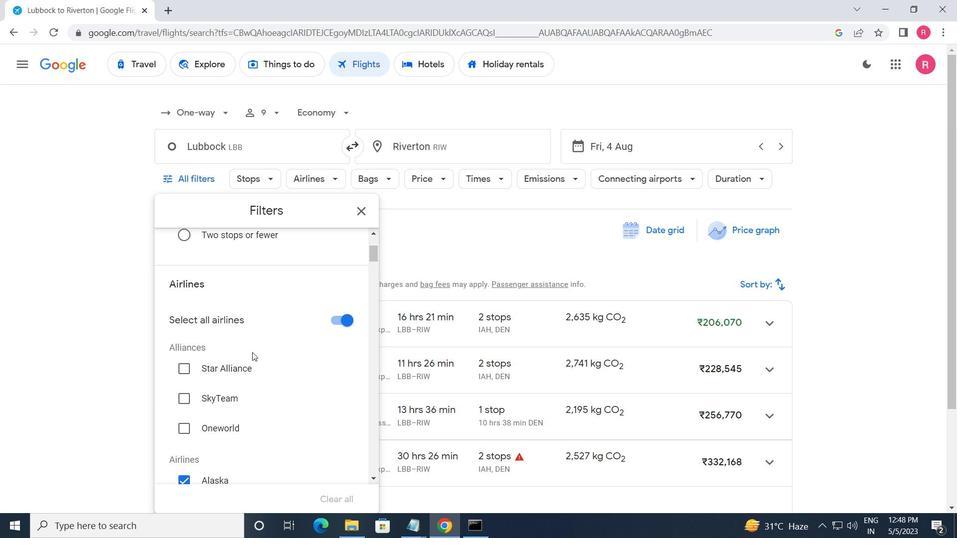 
Action: Mouse moved to (257, 355)
Screenshot: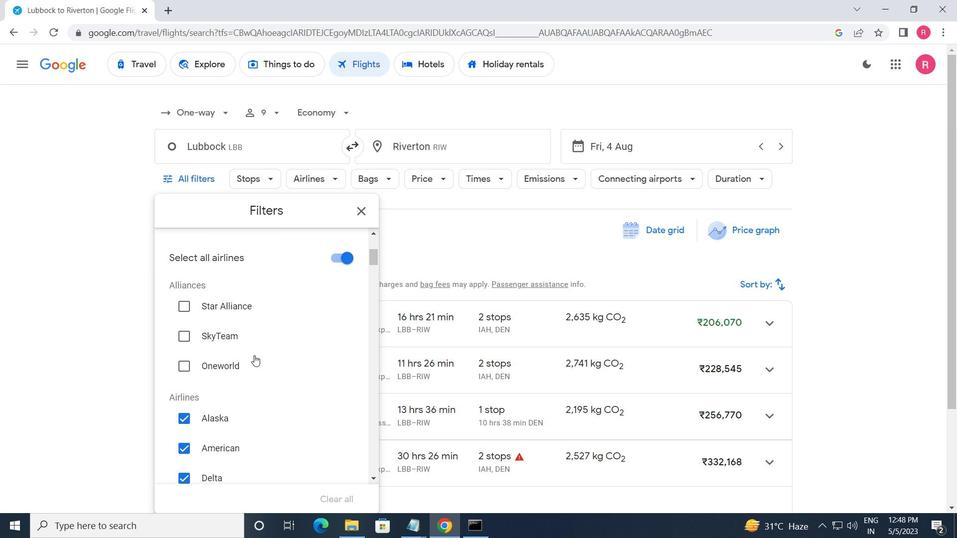 
Action: Mouse scrolled (257, 355) with delta (0, 0)
Screenshot: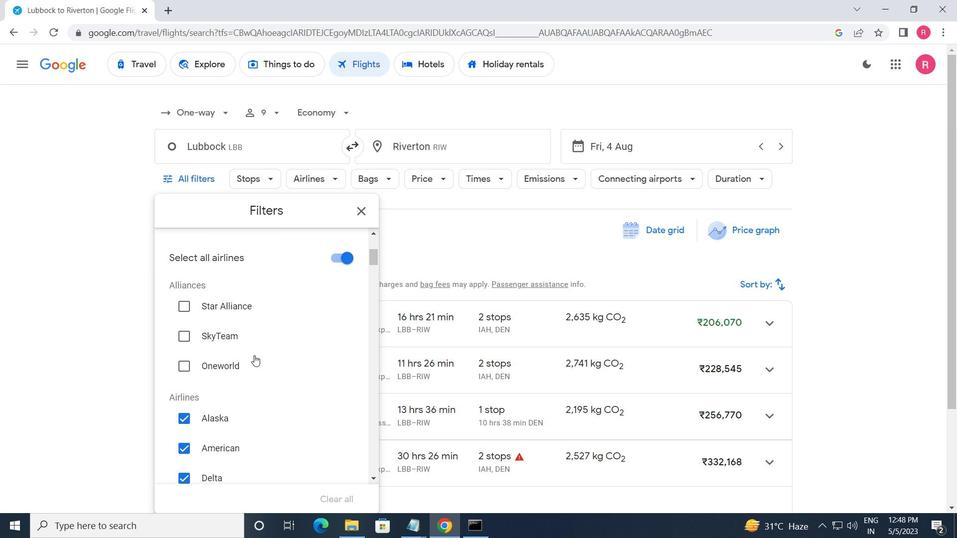 
Action: Mouse moved to (258, 355)
Screenshot: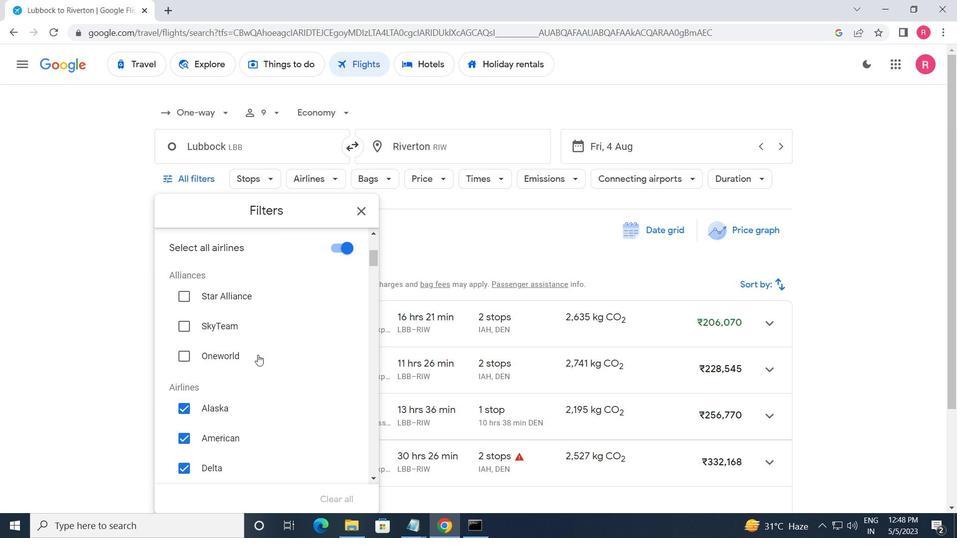 
Action: Mouse scrolled (258, 354) with delta (0, 0)
Screenshot: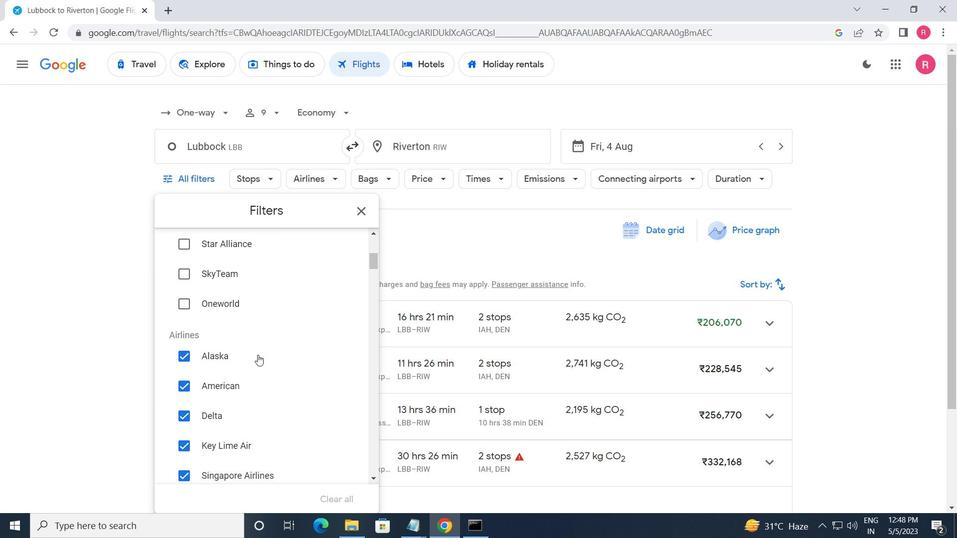 
Action: Mouse moved to (258, 355)
Screenshot: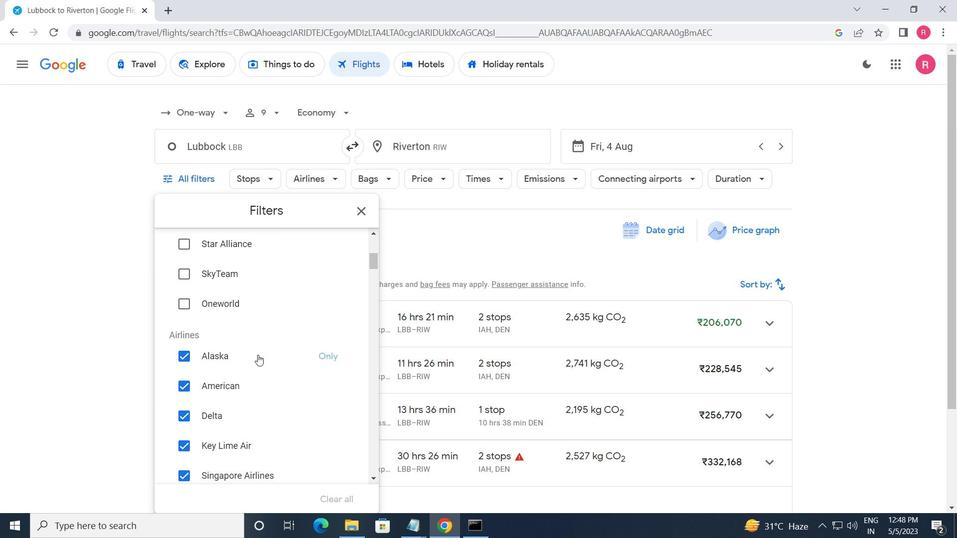 
Action: Mouse scrolled (258, 355) with delta (0, 0)
Screenshot: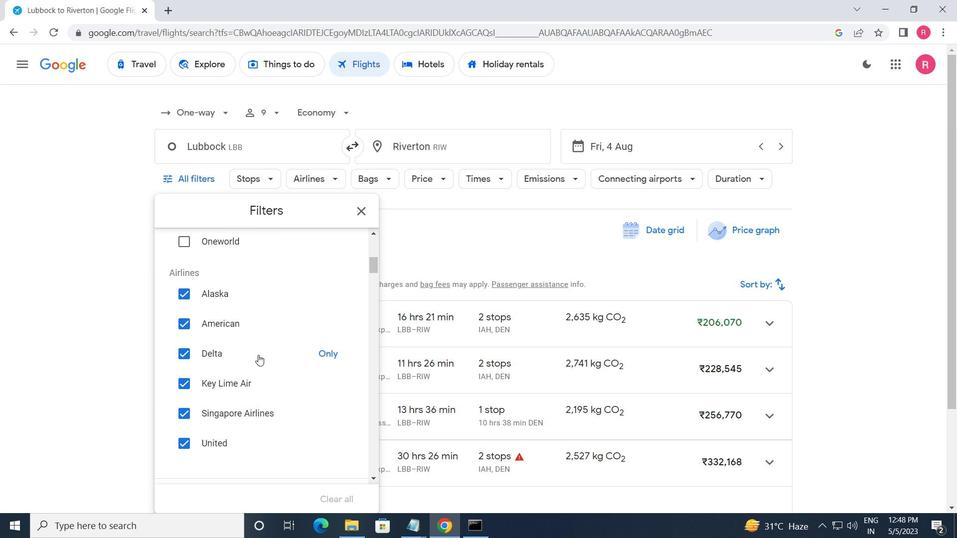 
Action: Mouse moved to (306, 313)
Screenshot: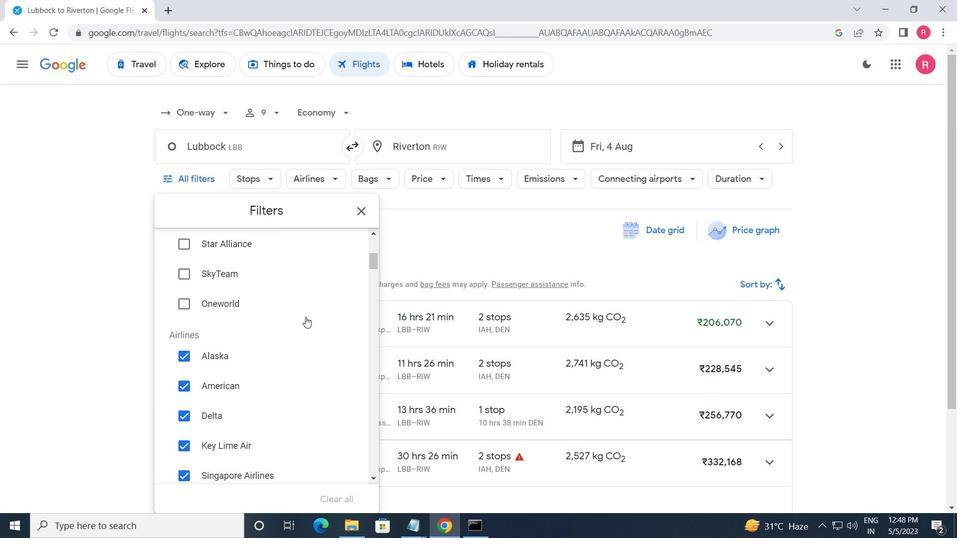 
Action: Mouse scrolled (306, 313) with delta (0, 0)
Screenshot: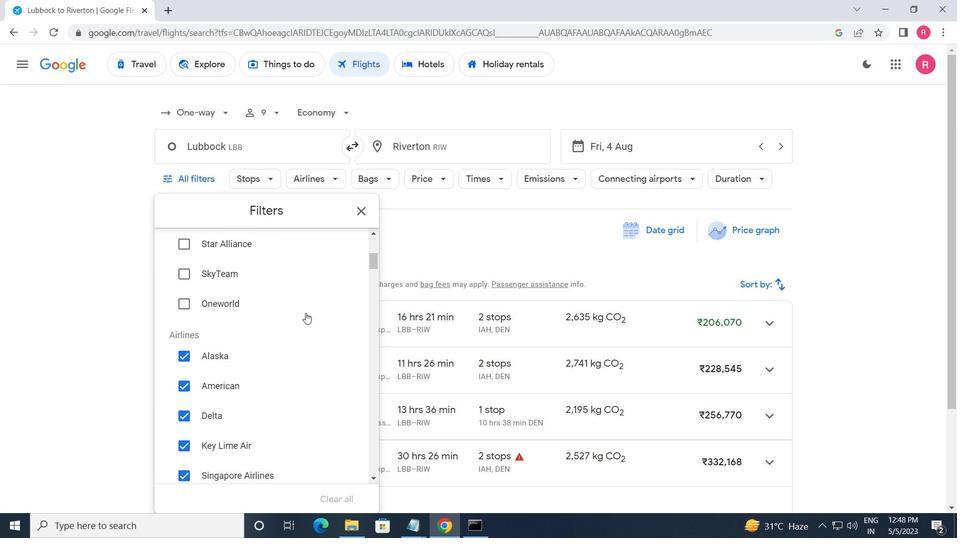 
Action: Mouse scrolled (306, 313) with delta (0, 0)
Screenshot: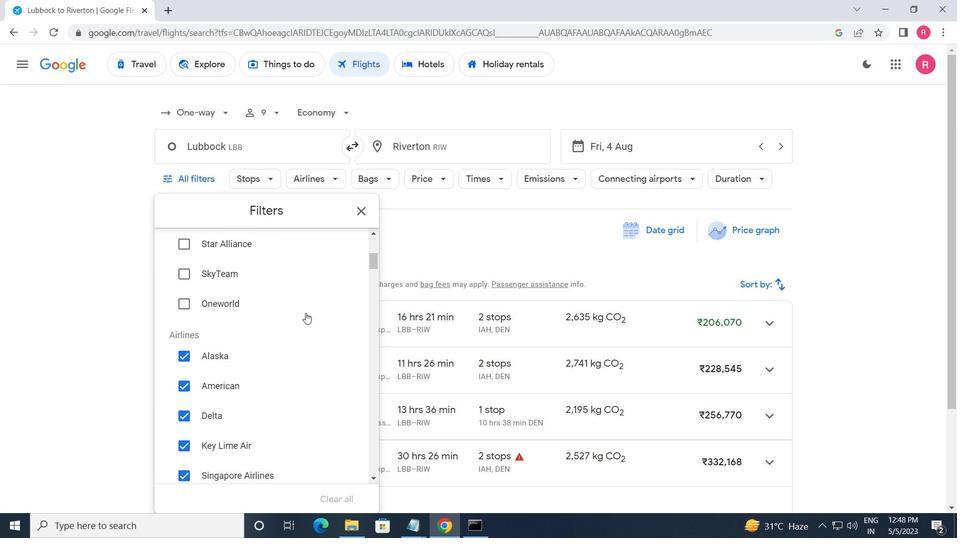 
Action: Mouse scrolled (306, 313) with delta (0, 0)
Screenshot: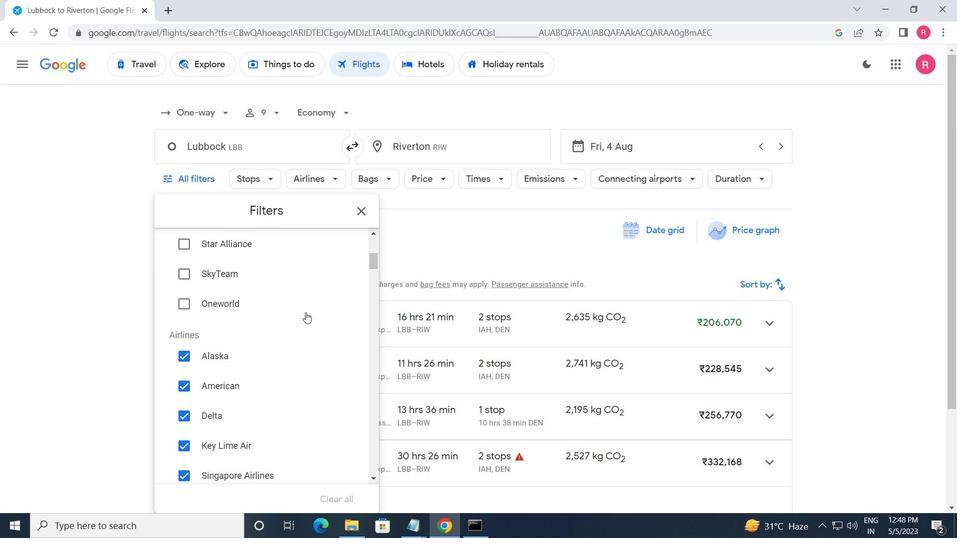 
Action: Mouse moved to (335, 381)
Screenshot: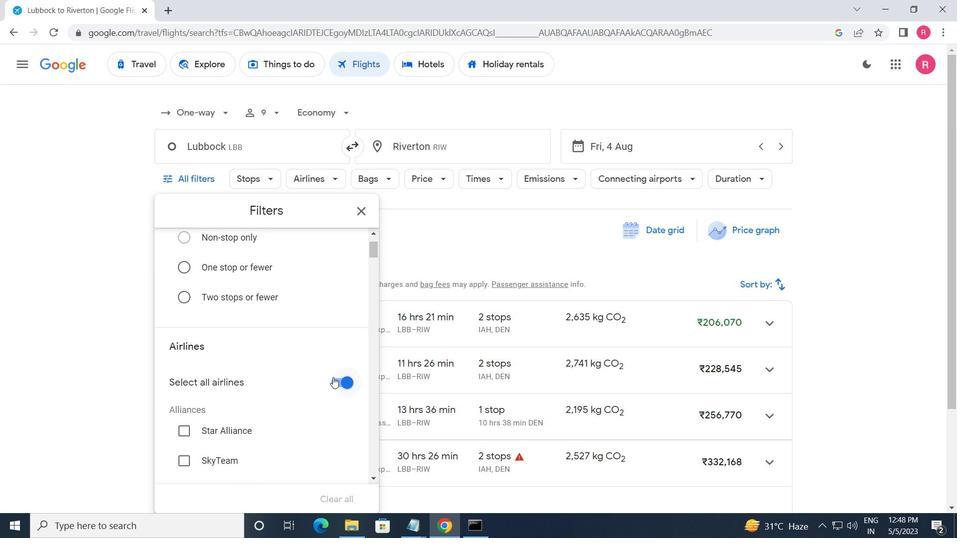 
Action: Mouse pressed left at (335, 381)
Screenshot: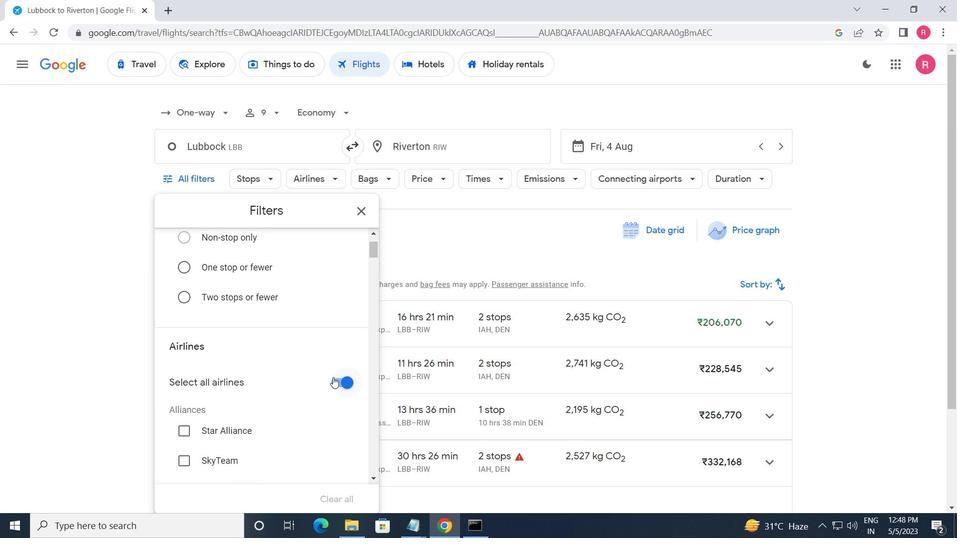 
Action: Mouse moved to (284, 365)
Screenshot: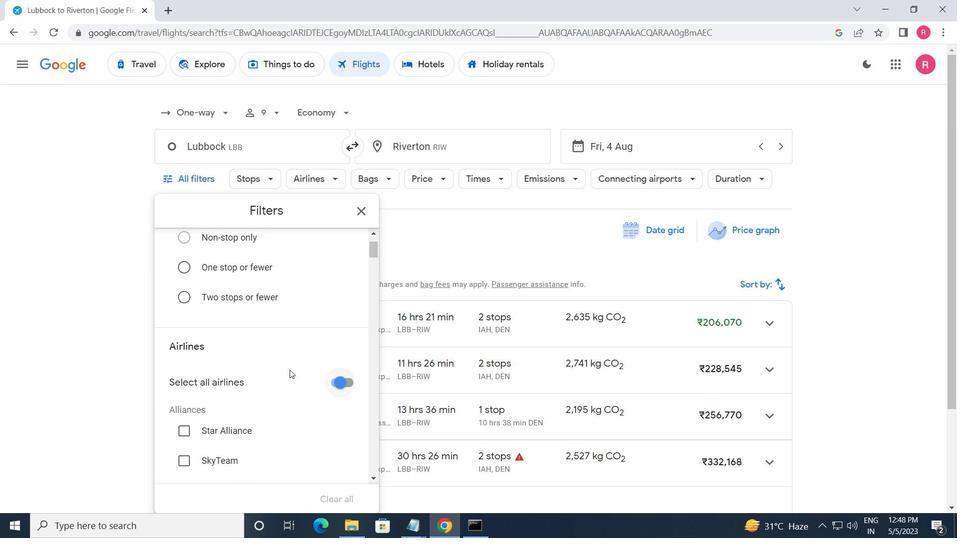 
Action: Mouse scrolled (284, 365) with delta (0, 0)
Screenshot: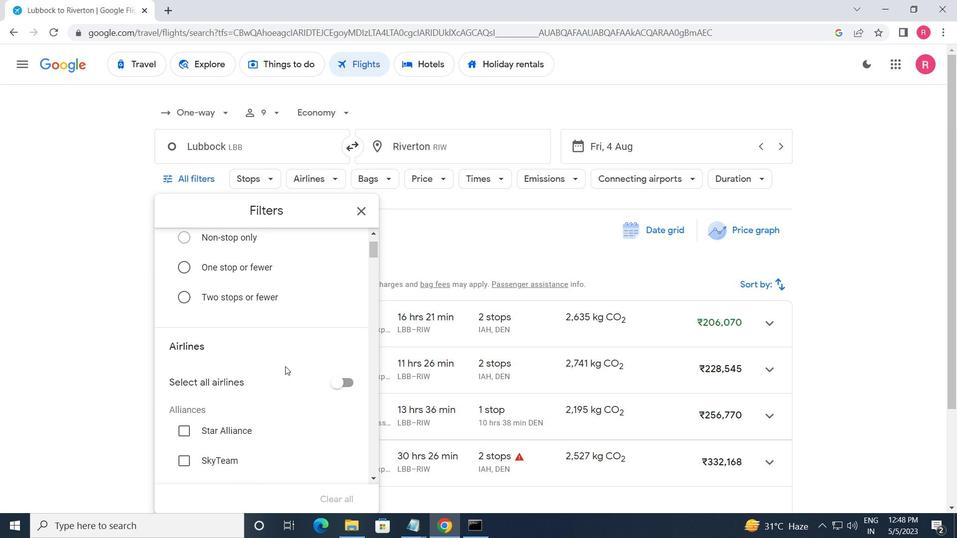 
Action: Mouse scrolled (284, 365) with delta (0, 0)
Screenshot: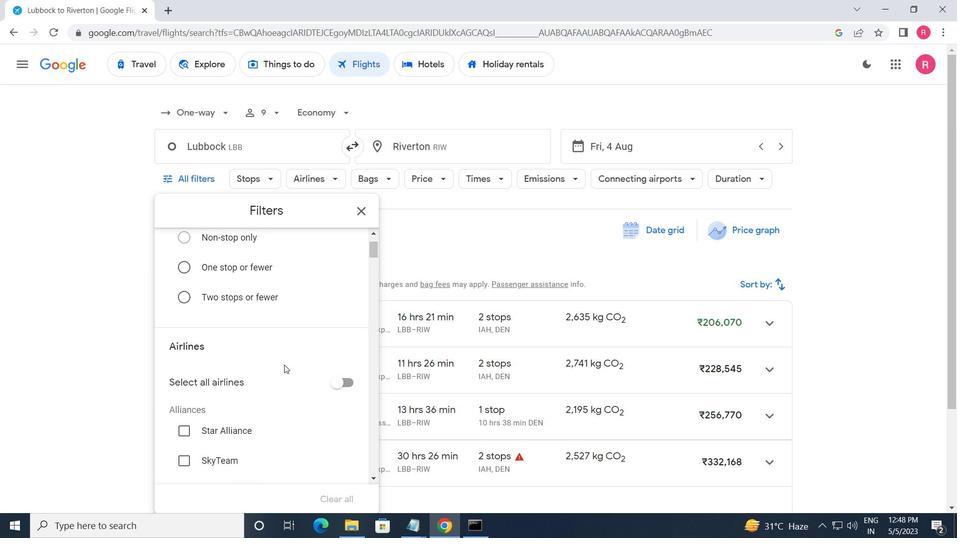 
Action: Mouse moved to (284, 365)
Screenshot: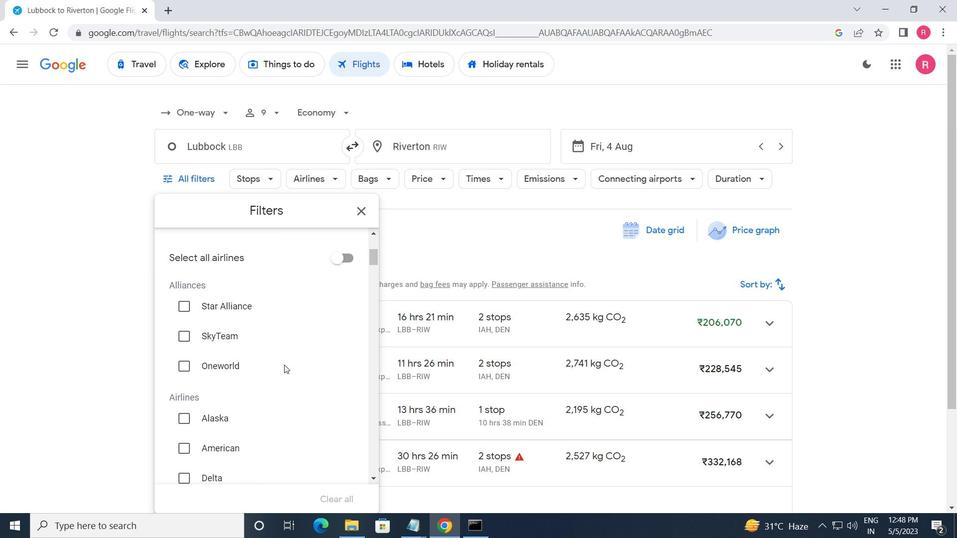 
Action: Mouse scrolled (284, 365) with delta (0, 0)
Screenshot: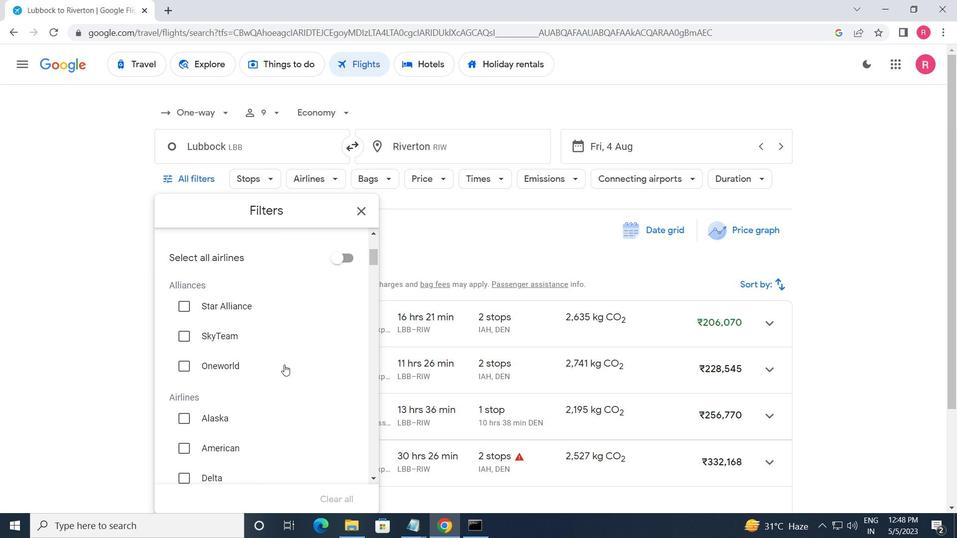 
Action: Mouse moved to (284, 367)
Screenshot: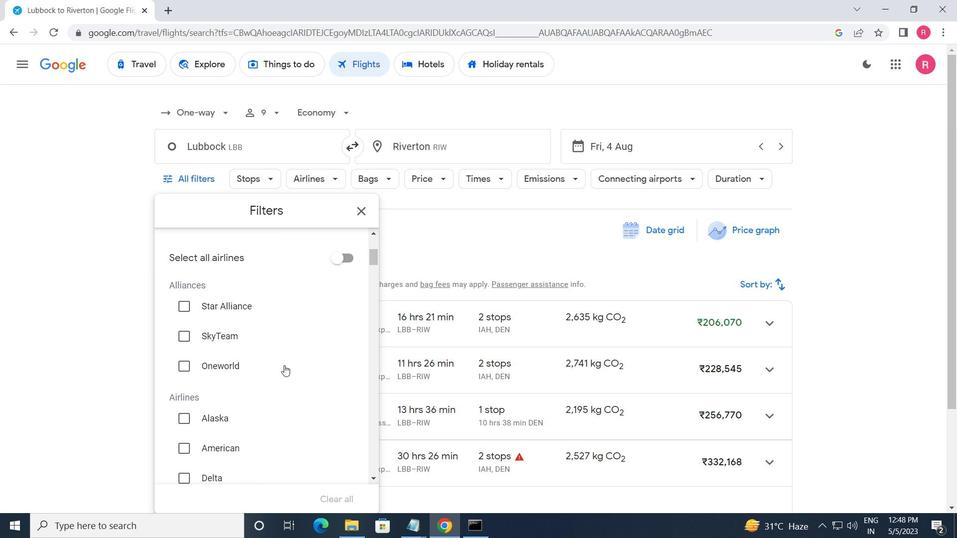 
Action: Mouse scrolled (284, 367) with delta (0, 0)
Screenshot: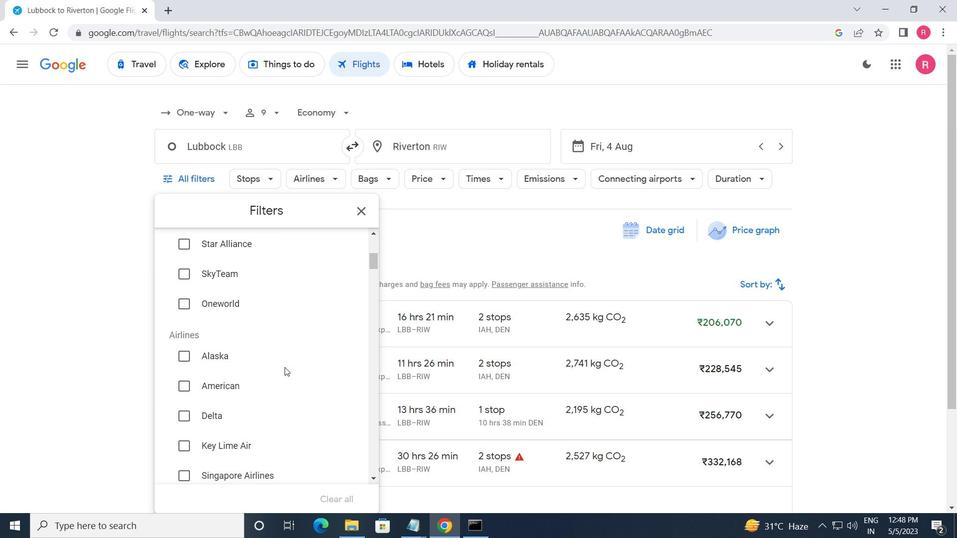 
Action: Mouse moved to (285, 369)
Screenshot: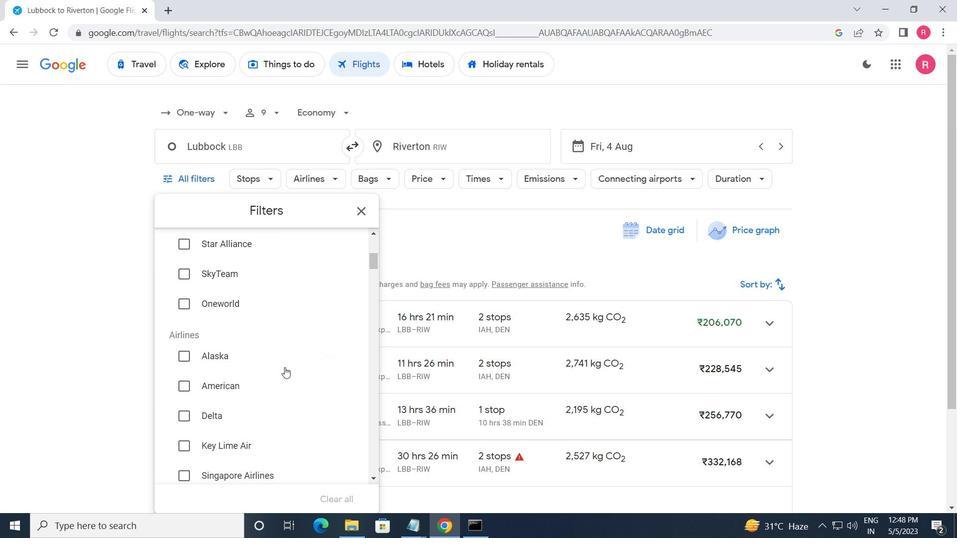 
Action: Mouse scrolled (285, 369) with delta (0, 0)
Screenshot: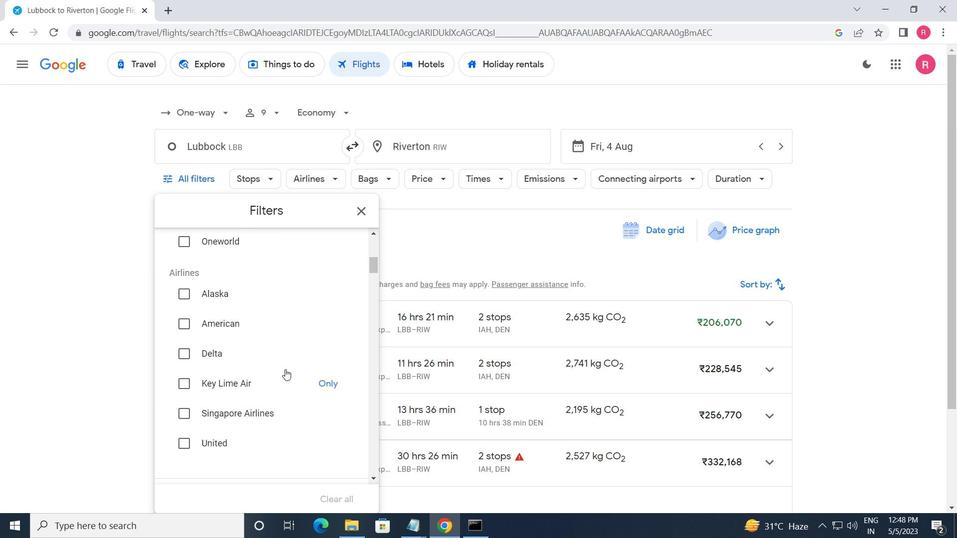
Action: Mouse scrolled (285, 369) with delta (0, 0)
Screenshot: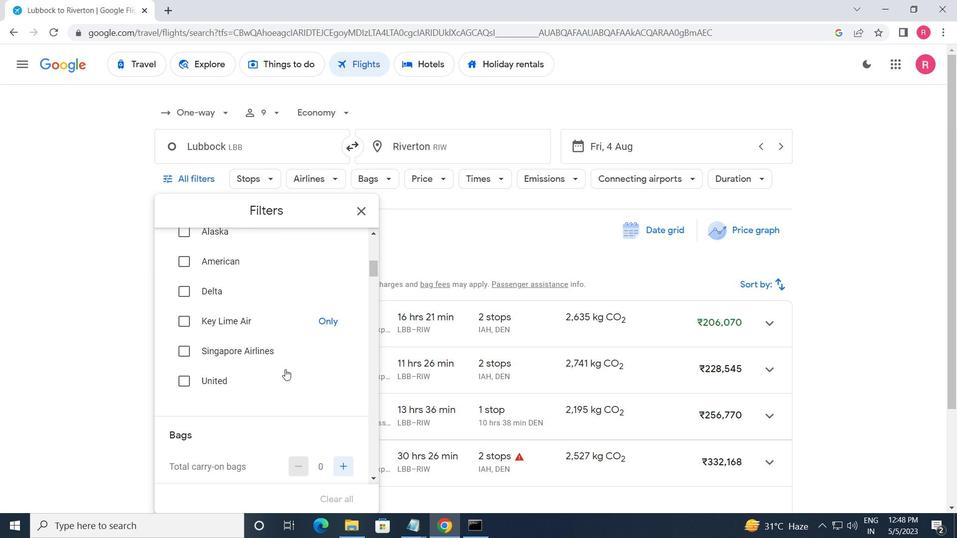 
Action: Mouse moved to (333, 406)
Screenshot: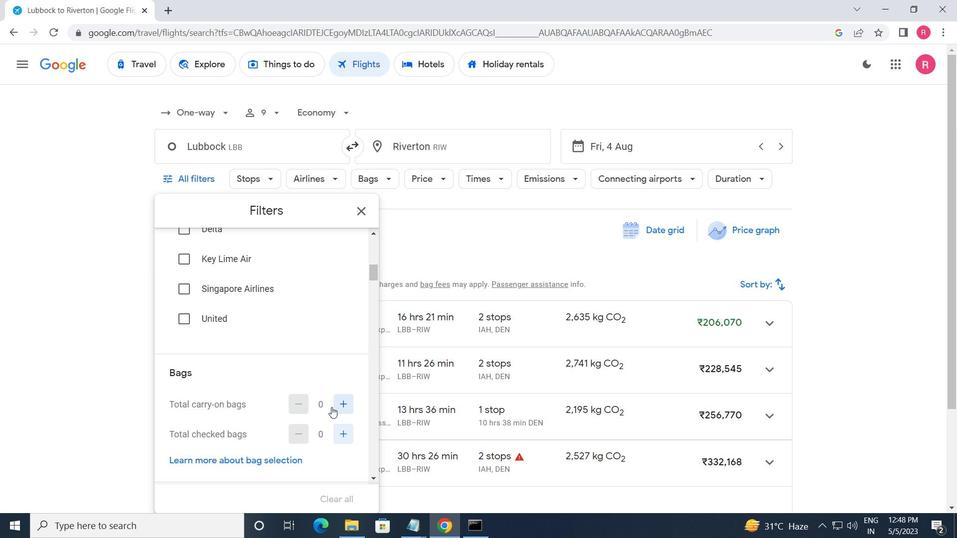 
Action: Mouse pressed left at (333, 406)
Screenshot: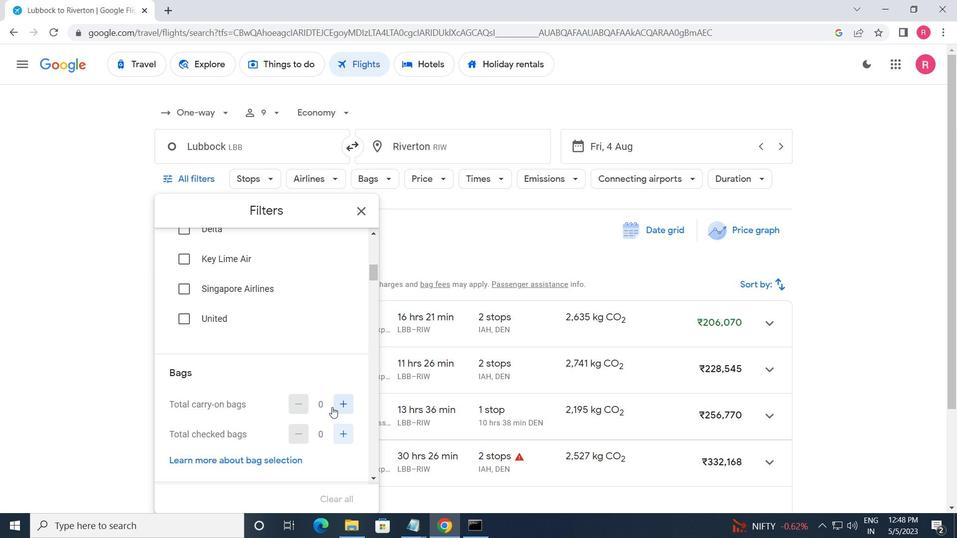 
Action: Mouse moved to (291, 341)
Screenshot: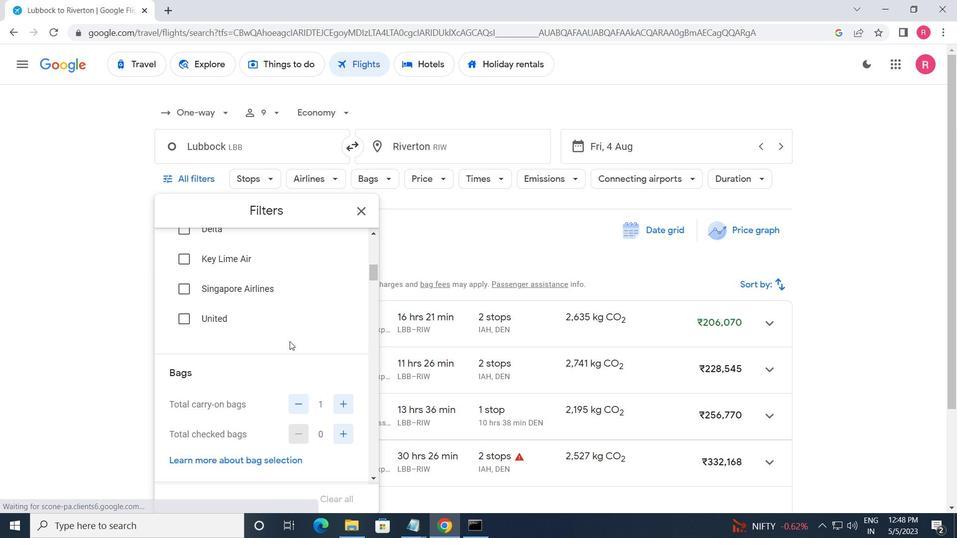 
Action: Mouse scrolled (291, 341) with delta (0, 0)
Screenshot: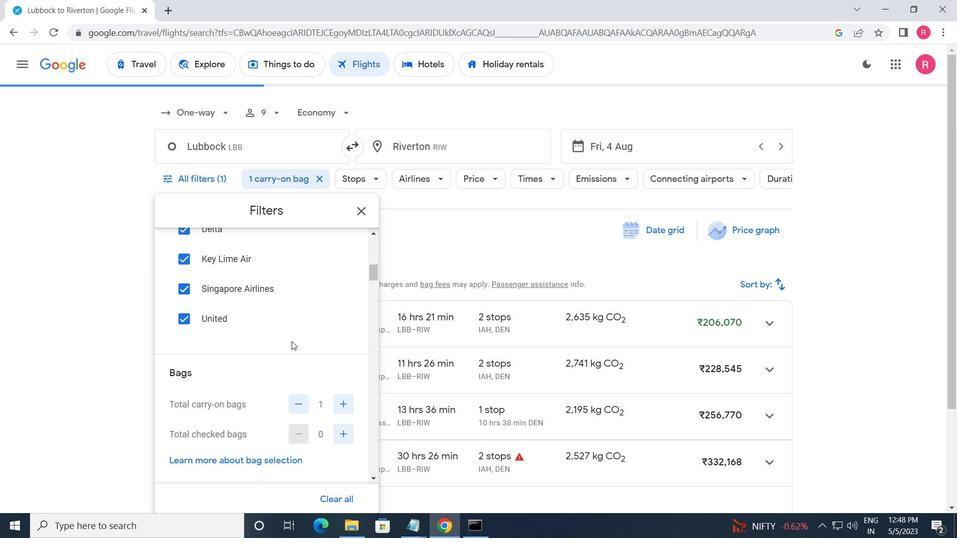 
Action: Mouse moved to (292, 341)
Screenshot: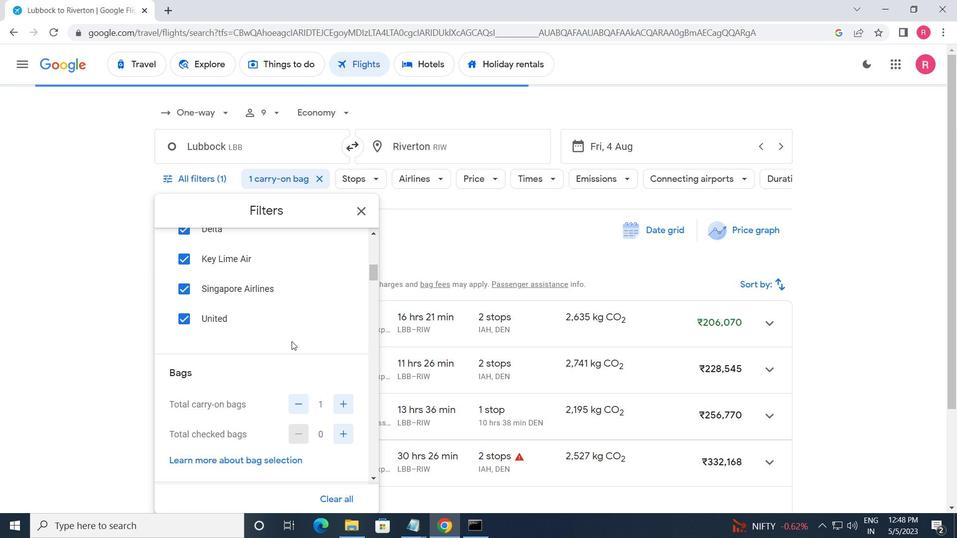 
Action: Mouse scrolled (292, 341) with delta (0, 0)
Screenshot: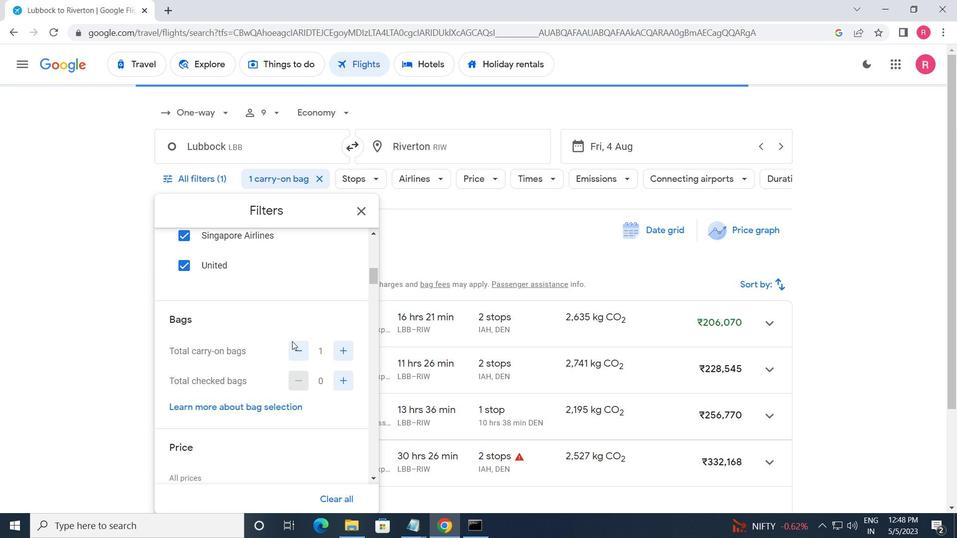 
Action: Mouse moved to (345, 319)
Screenshot: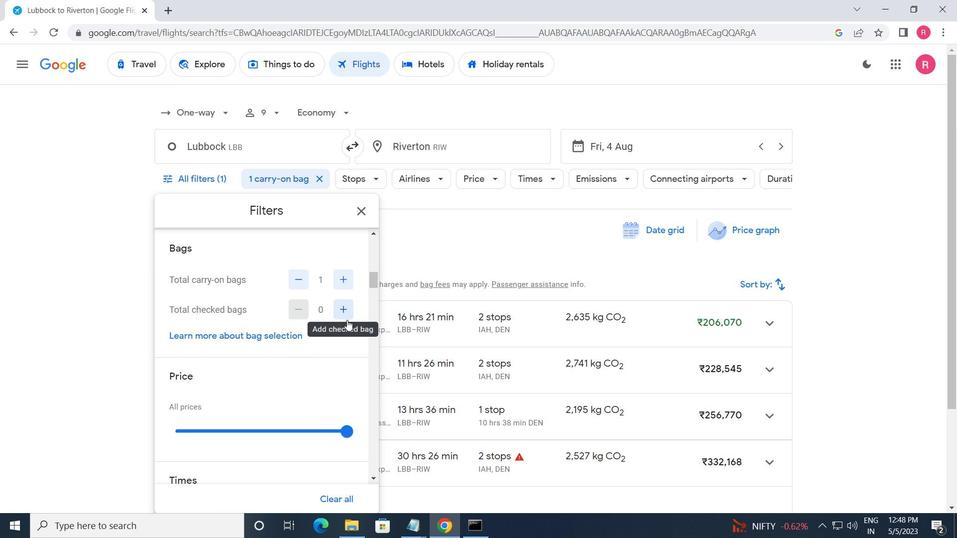 
Action: Mouse pressed left at (345, 319)
Screenshot: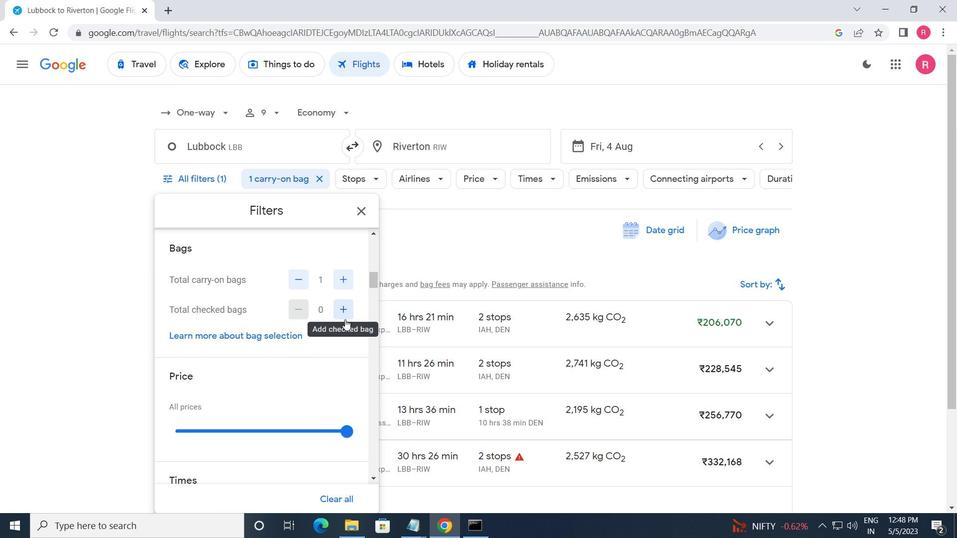 
Action: Mouse moved to (338, 433)
Screenshot: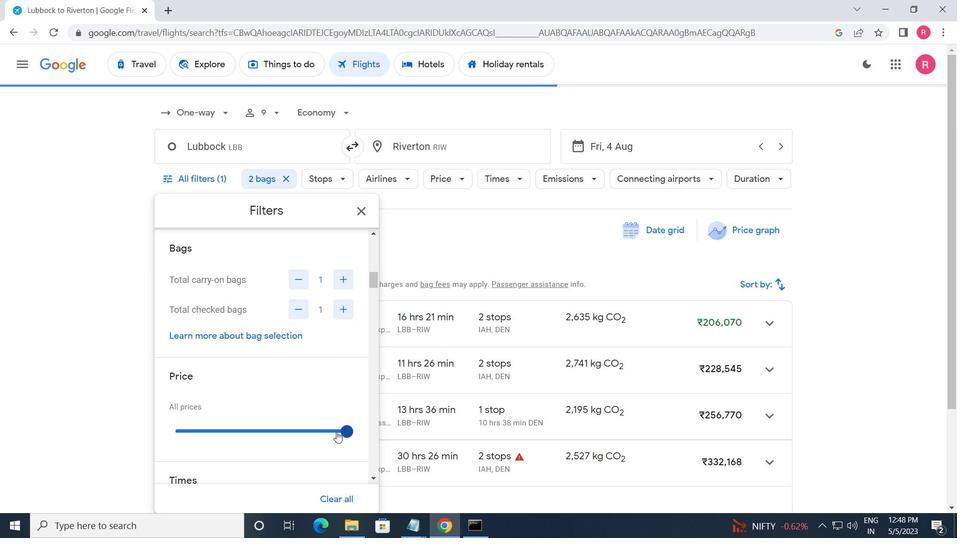 
Action: Mouse pressed left at (338, 433)
Screenshot: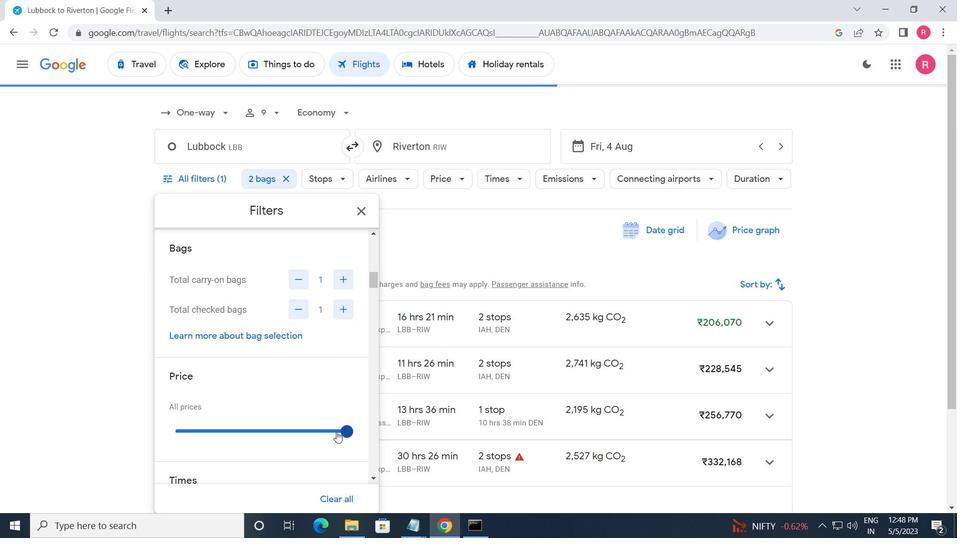 
Action: Mouse moved to (341, 431)
Screenshot: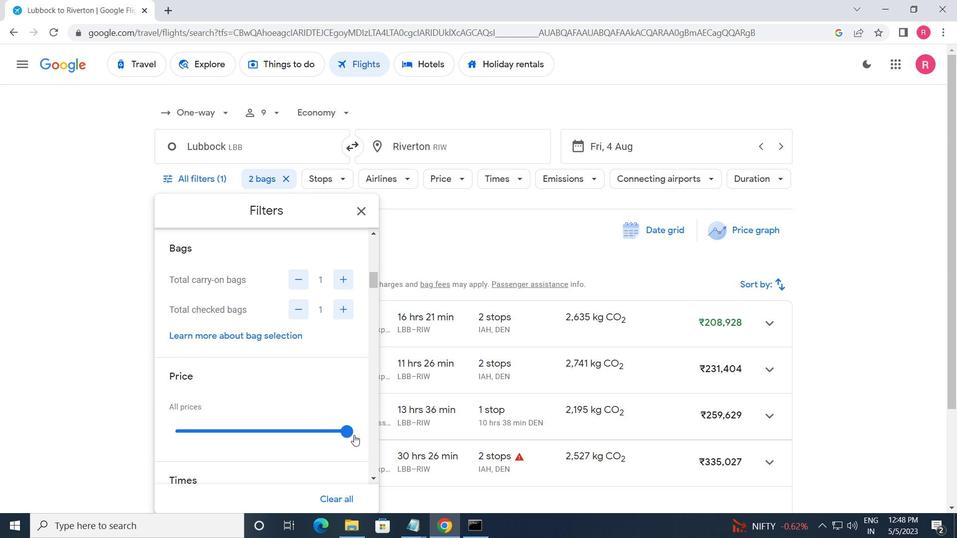 
Action: Mouse pressed left at (341, 431)
Screenshot: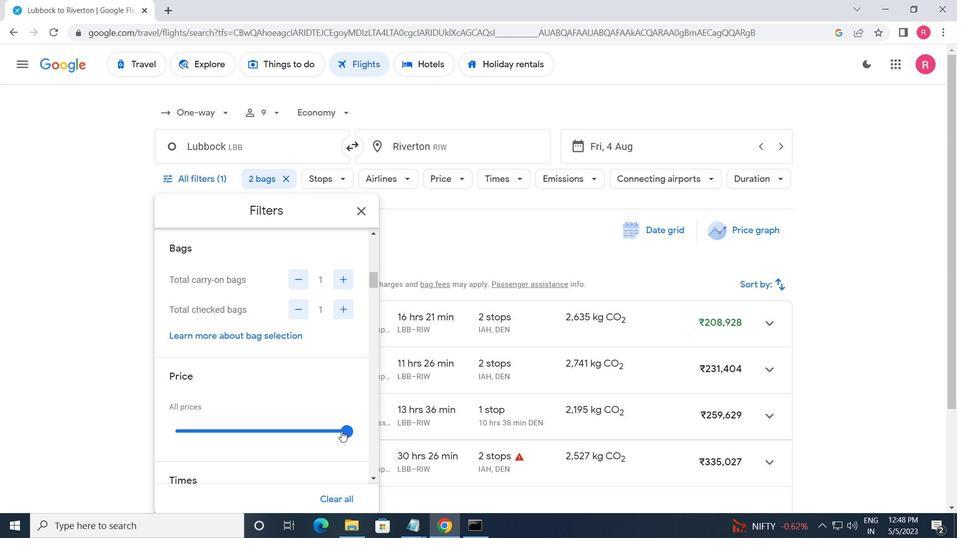 
Action: Mouse moved to (186, 434)
Screenshot: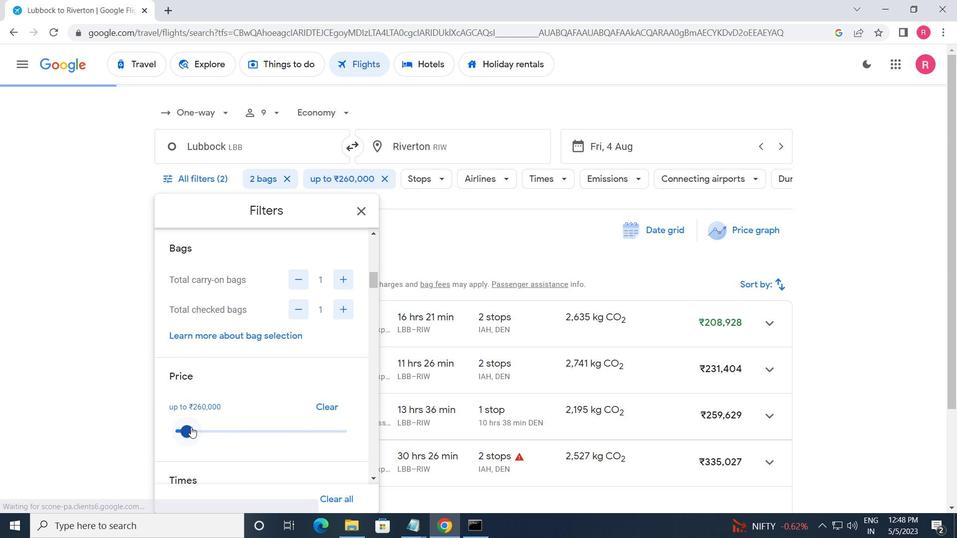 
Action: Mouse pressed left at (186, 434)
Screenshot: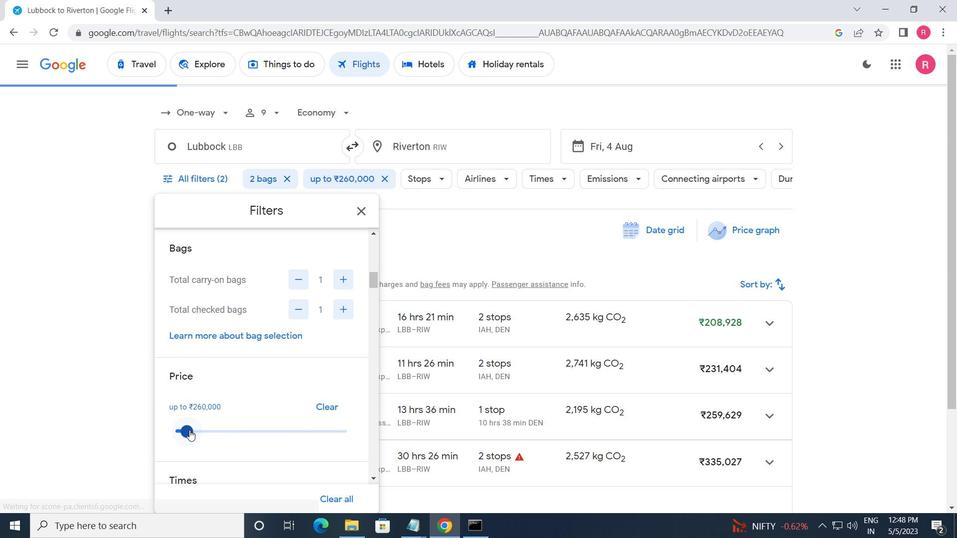 
Action: Mouse moved to (273, 394)
Screenshot: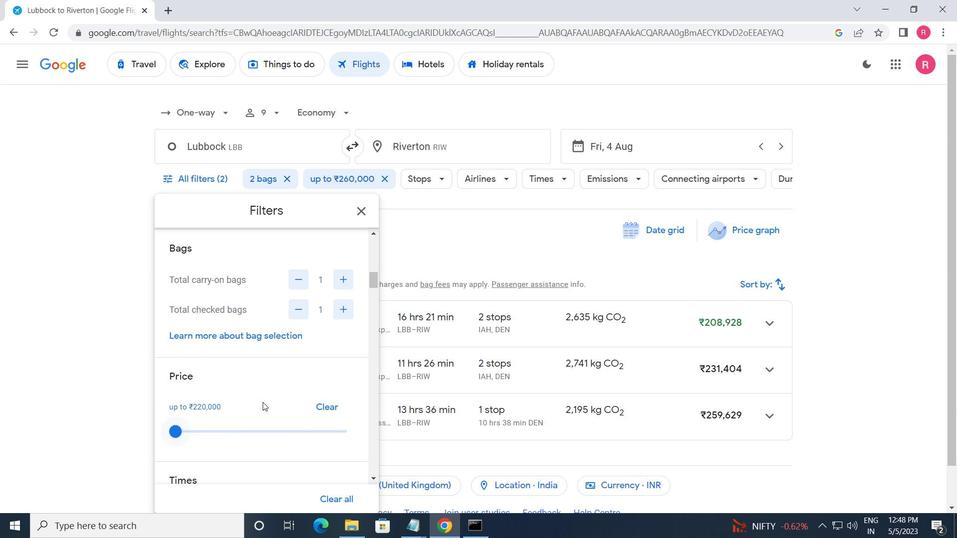 
Action: Mouse scrolled (273, 394) with delta (0, 0)
Screenshot: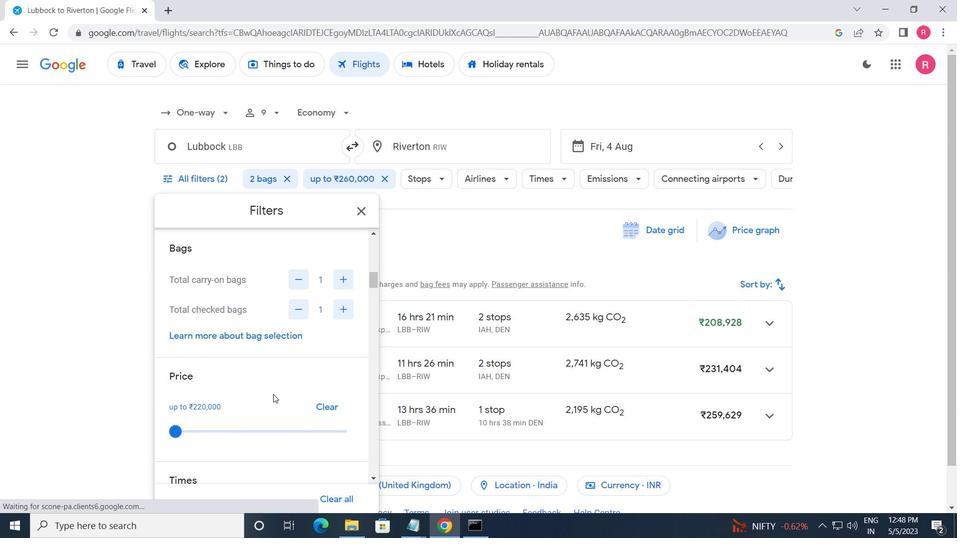 
Action: Mouse moved to (215, 380)
Screenshot: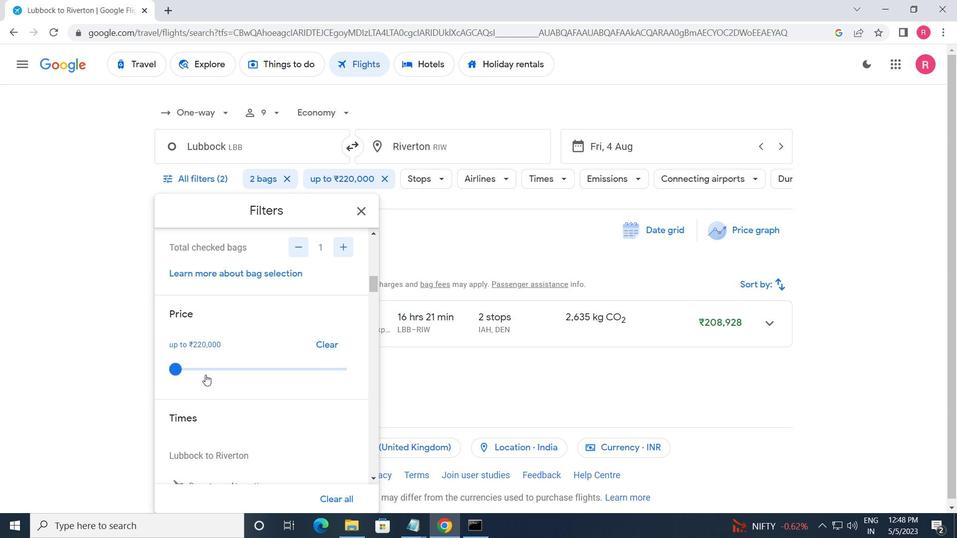 
Action: Mouse scrolled (215, 380) with delta (0, 0)
Screenshot: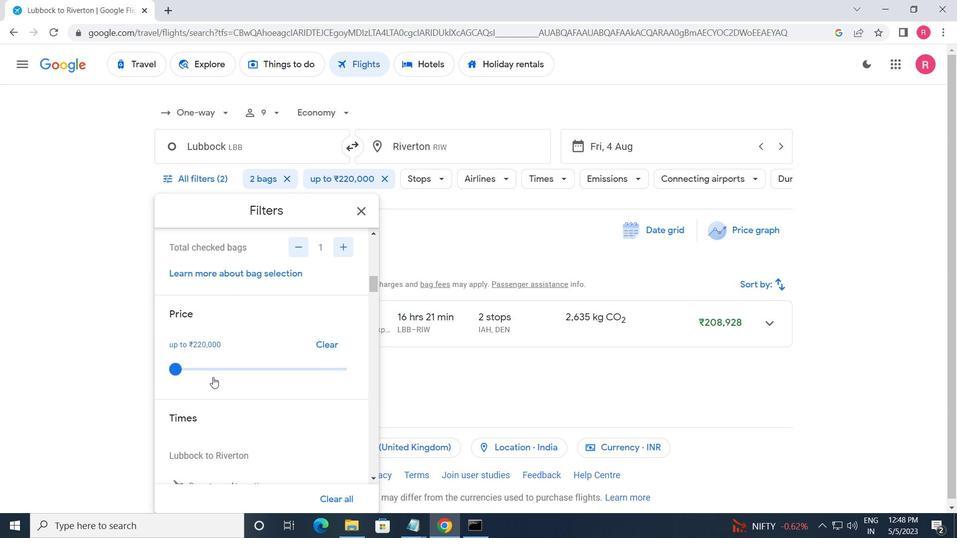 
Action: Mouse moved to (172, 446)
Screenshot: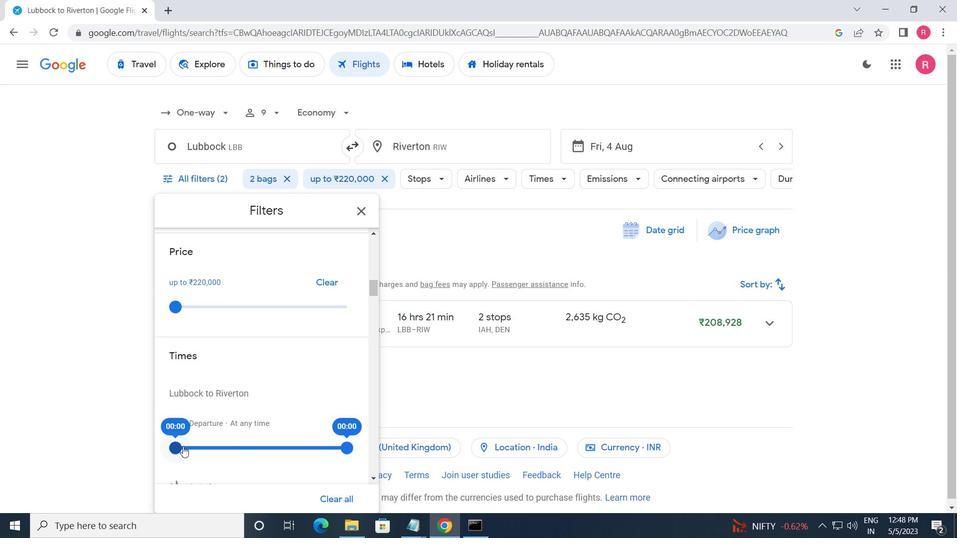 
Action: Mouse pressed left at (172, 446)
Screenshot: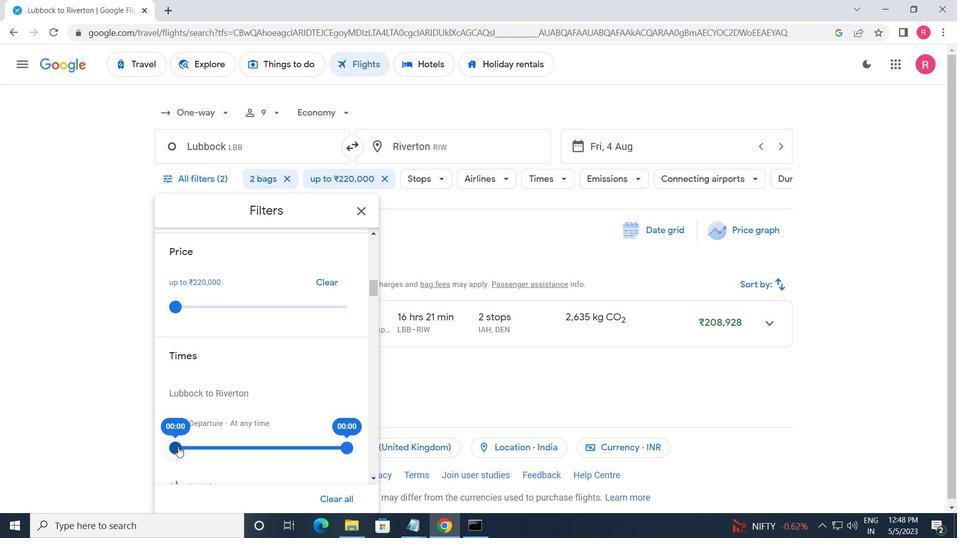 
Action: Mouse moved to (253, 448)
Screenshot: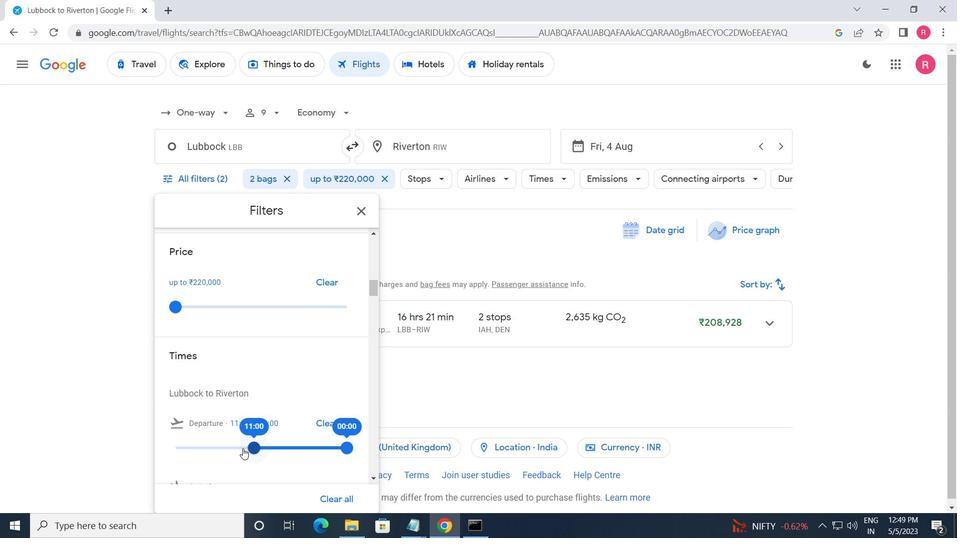 
Action: Mouse pressed left at (253, 448)
Screenshot: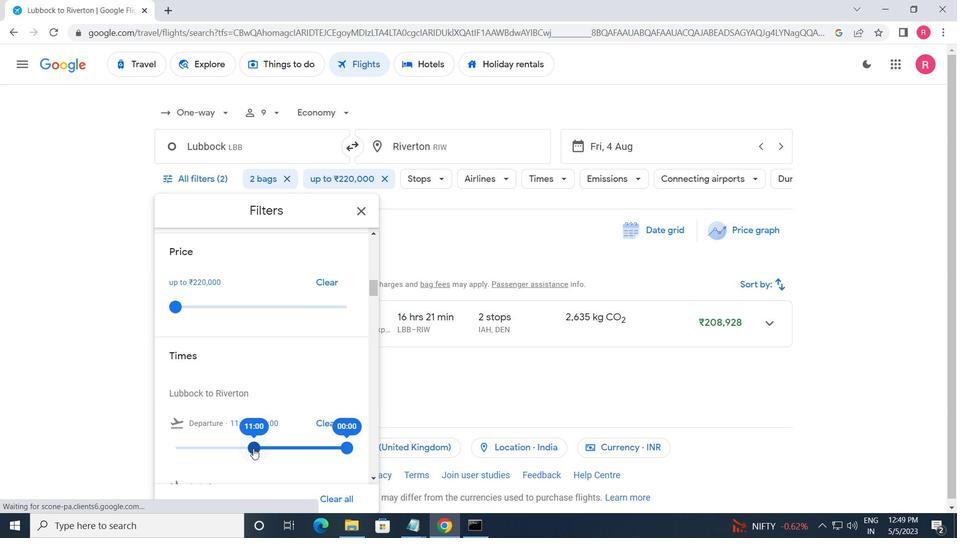
Action: Mouse moved to (348, 446)
Screenshot: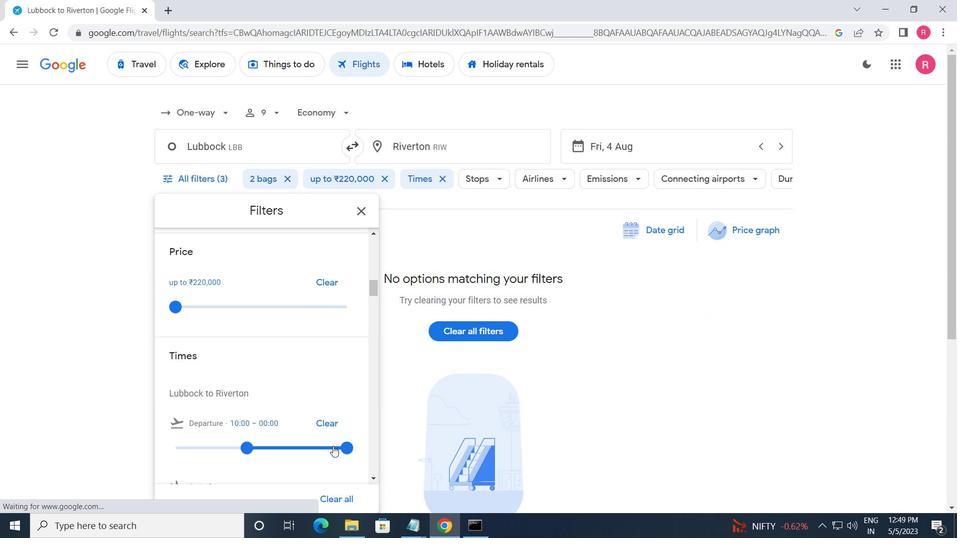 
Action: Mouse pressed left at (348, 446)
Screenshot: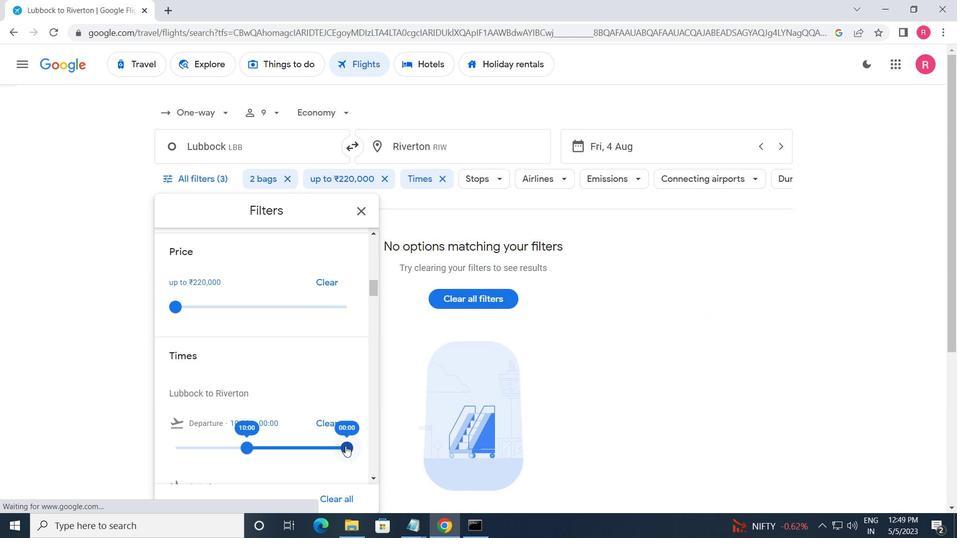 
Action: Mouse moved to (365, 211)
Screenshot: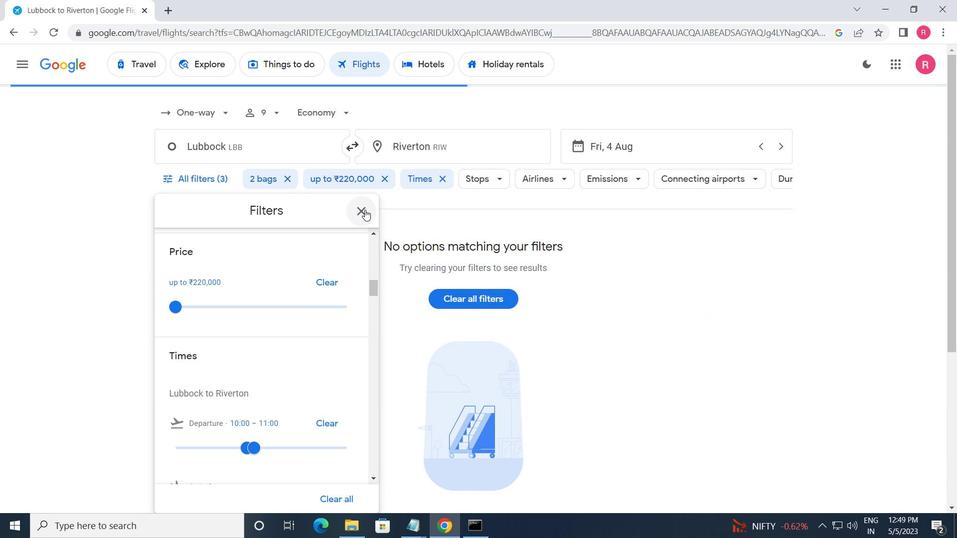 
Action: Mouse pressed left at (365, 211)
Screenshot: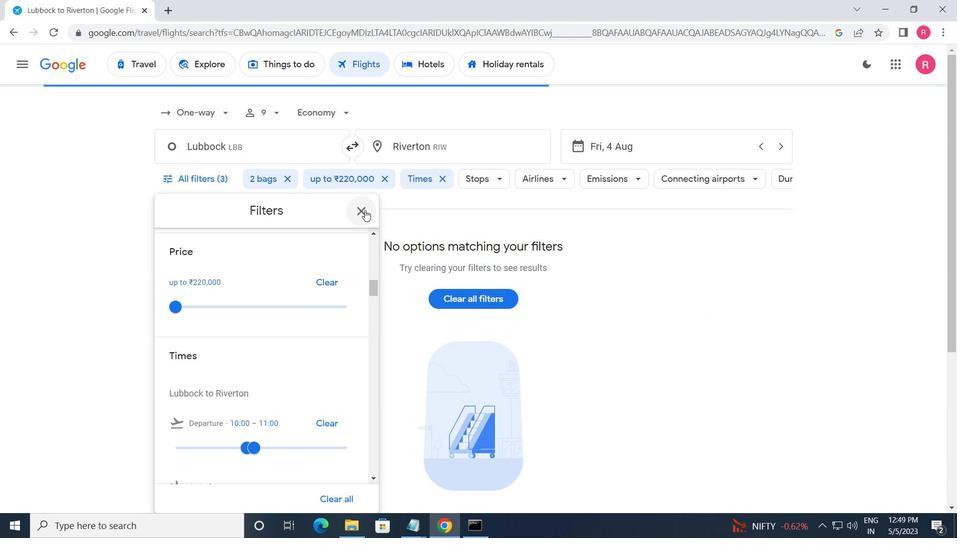 
Action: Mouse moved to (363, 212)
Screenshot: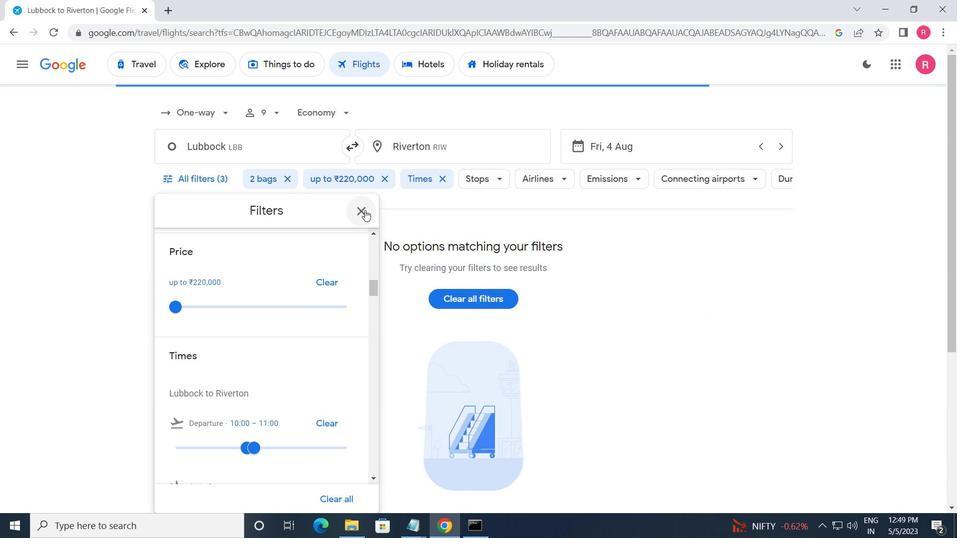 
